 Task: Create ChildIssue0000000611 as Child Issue of Issue Issue0000000306 in Backlog  in Scrum Project Project0000000062 in Jira. Create ChildIssue0000000612 as Child Issue of Issue Issue0000000306 in Backlog  in Scrum Project Project0000000062 in Jira. Create ChildIssue0000000613 as Child Issue of Issue Issue0000000307 in Backlog  in Scrum Project Project0000000062 in Jira. Create ChildIssue0000000614 as Child Issue of Issue Issue0000000307 in Backlog  in Scrum Project Project0000000062 in Jira. Create ChildIssue0000000615 as Child Issue of Issue Issue0000000308 in Backlog  in Scrum Project Project0000000062 in Jira
Action: Mouse moved to (329, 94)
Screenshot: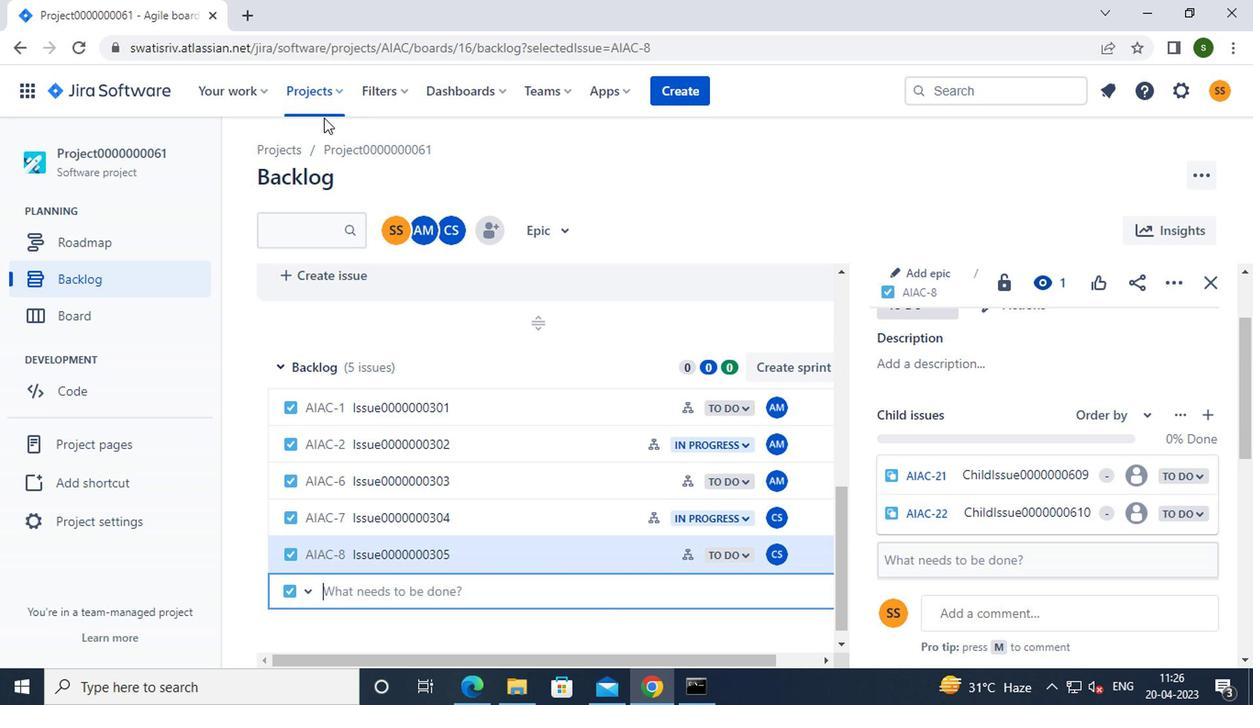 
Action: Mouse pressed left at (329, 94)
Screenshot: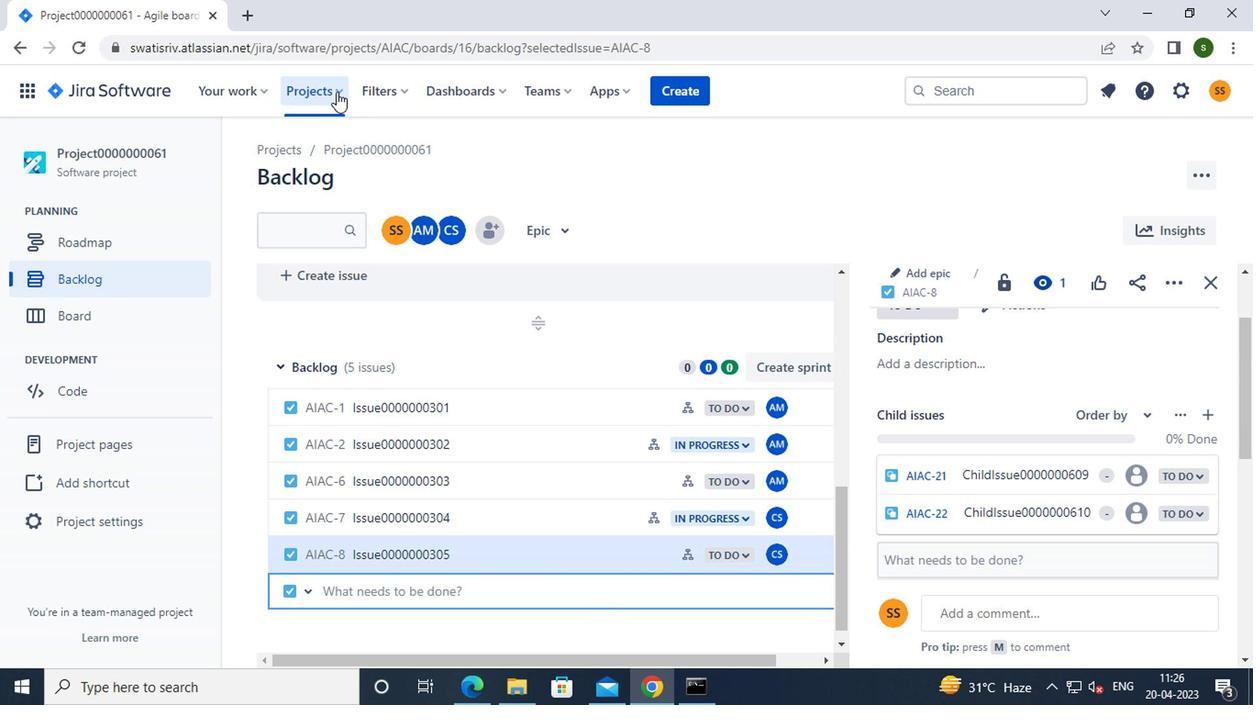 
Action: Mouse moved to (387, 206)
Screenshot: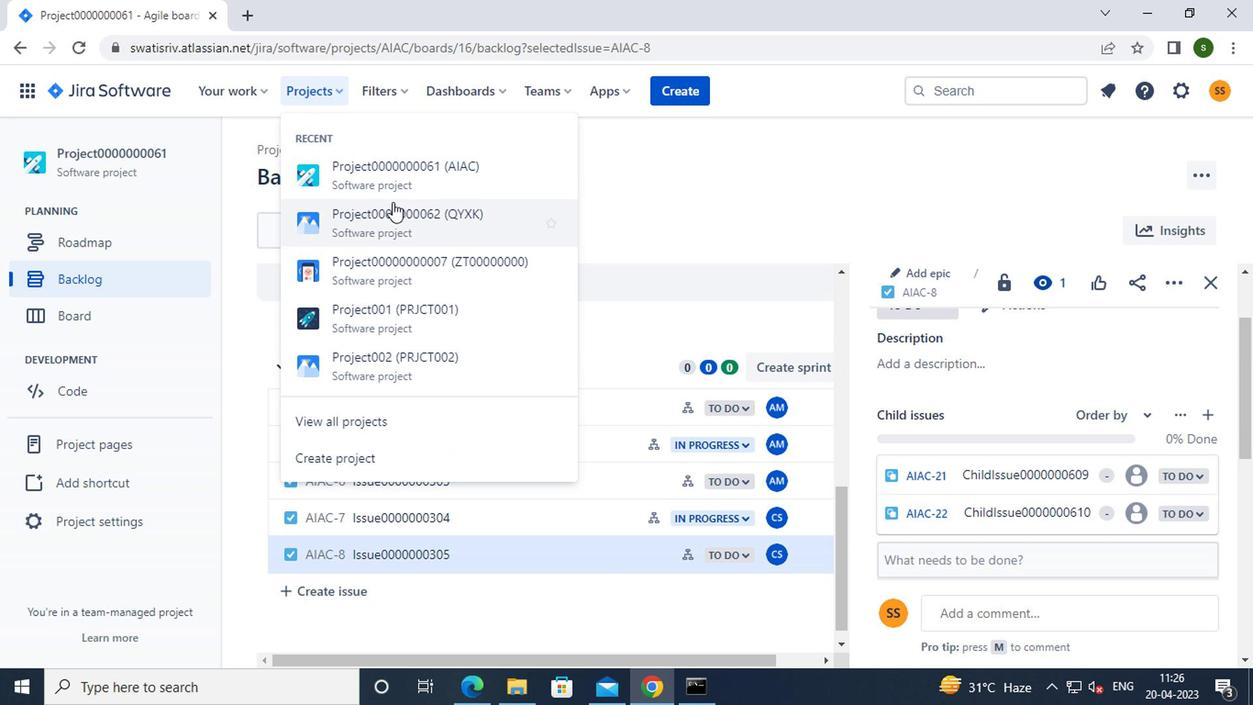 
Action: Mouse pressed left at (387, 206)
Screenshot: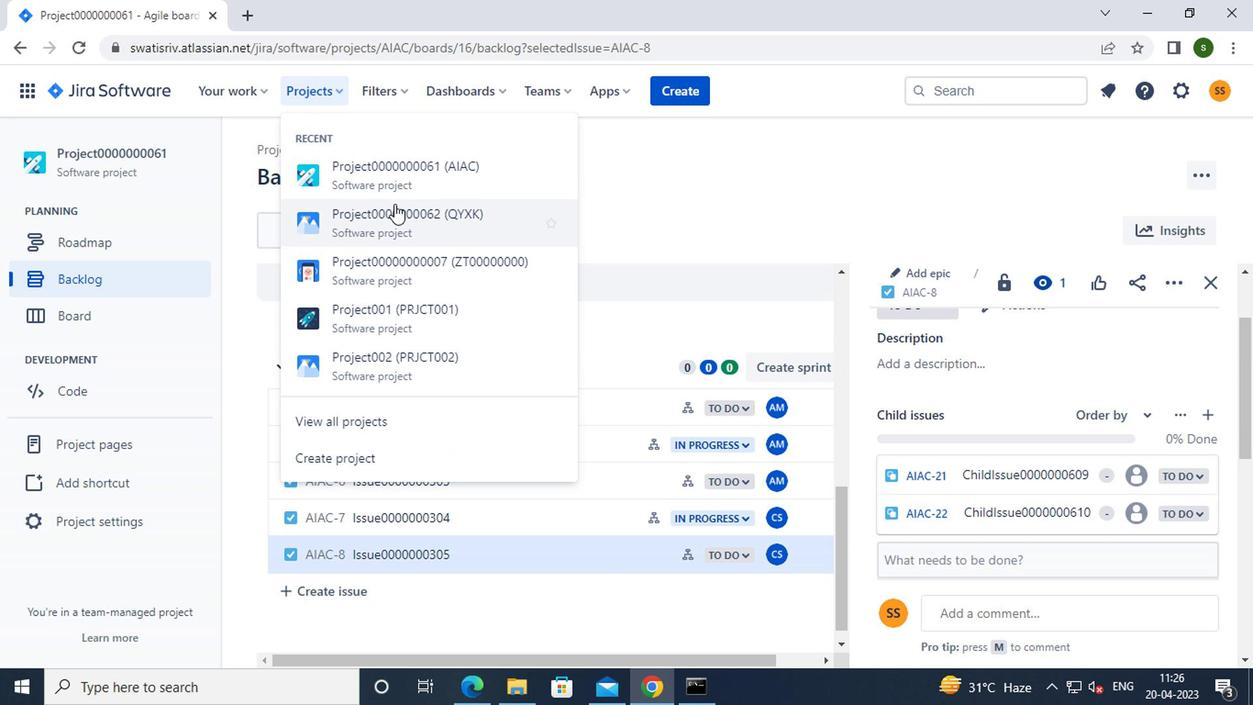 
Action: Mouse moved to (124, 290)
Screenshot: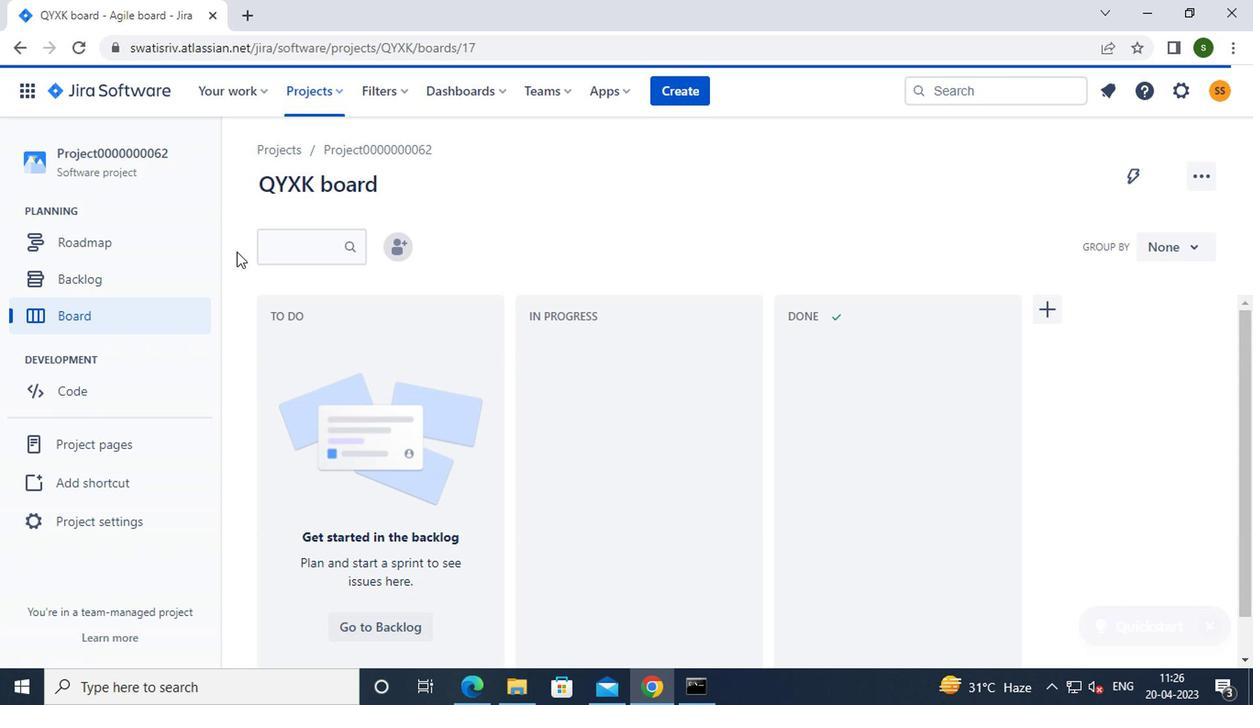 
Action: Mouse pressed left at (124, 290)
Screenshot: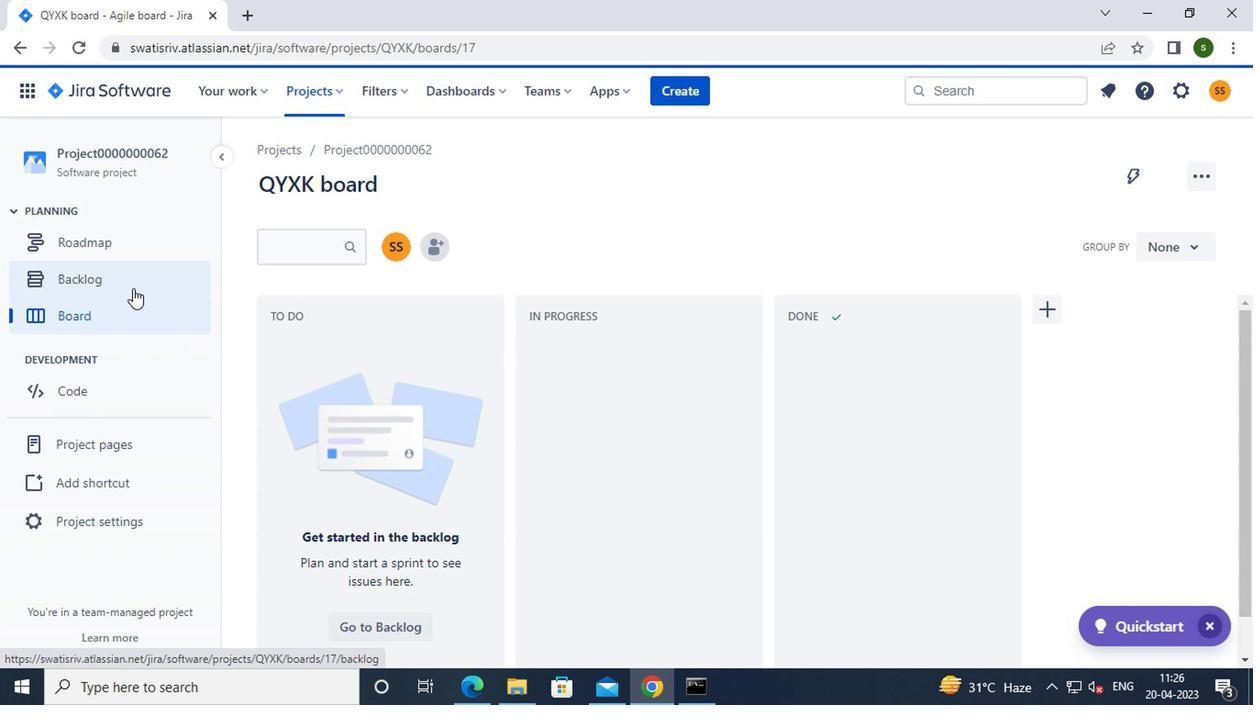 
Action: Mouse moved to (726, 460)
Screenshot: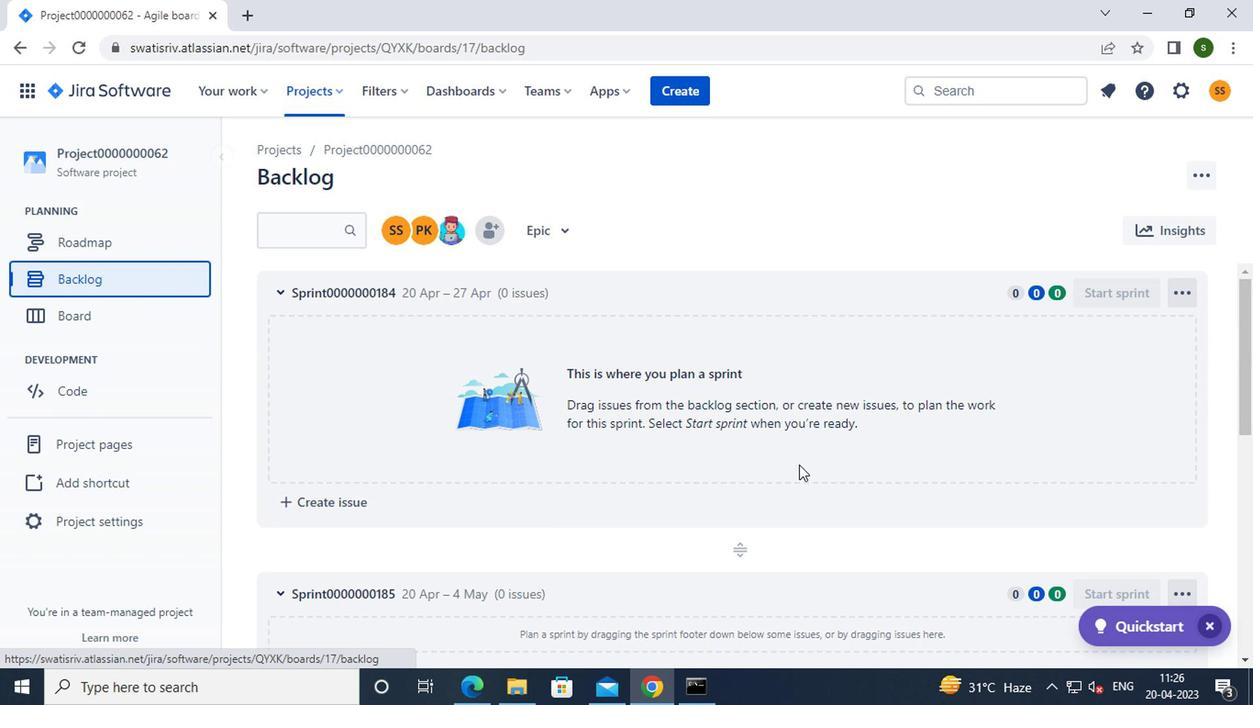 
Action: Mouse scrolled (726, 459) with delta (0, -1)
Screenshot: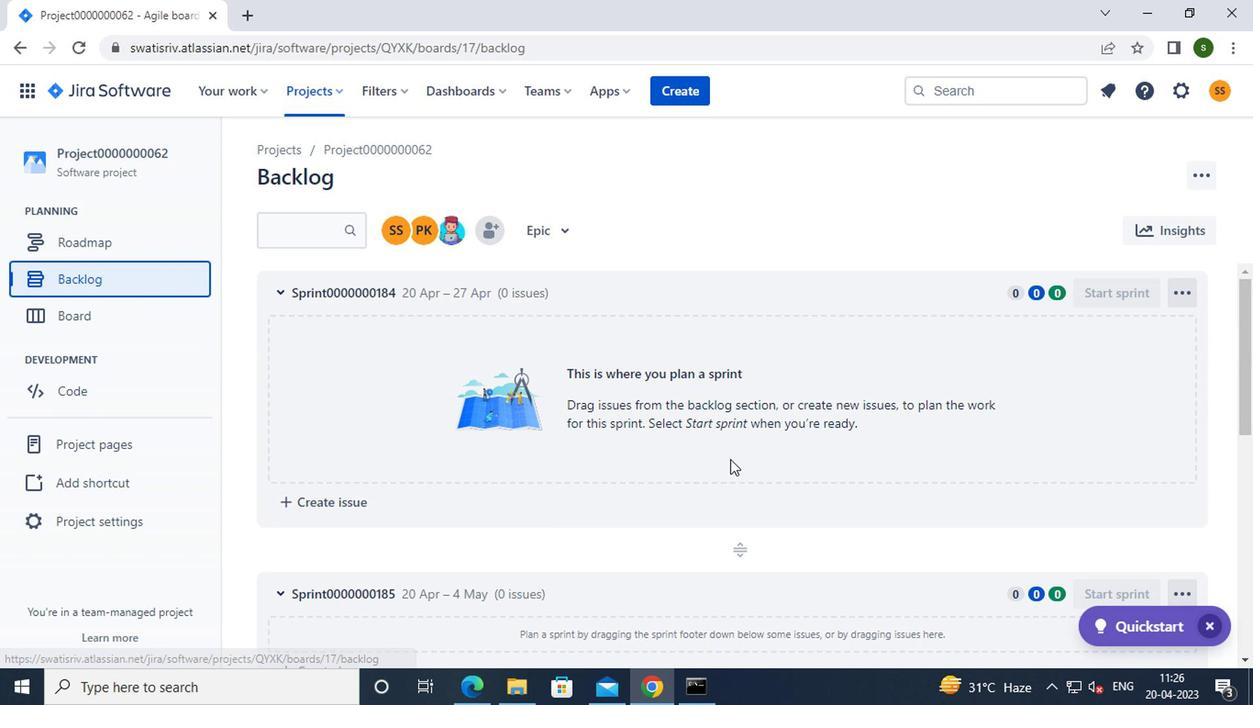 
Action: Mouse scrolled (726, 459) with delta (0, -1)
Screenshot: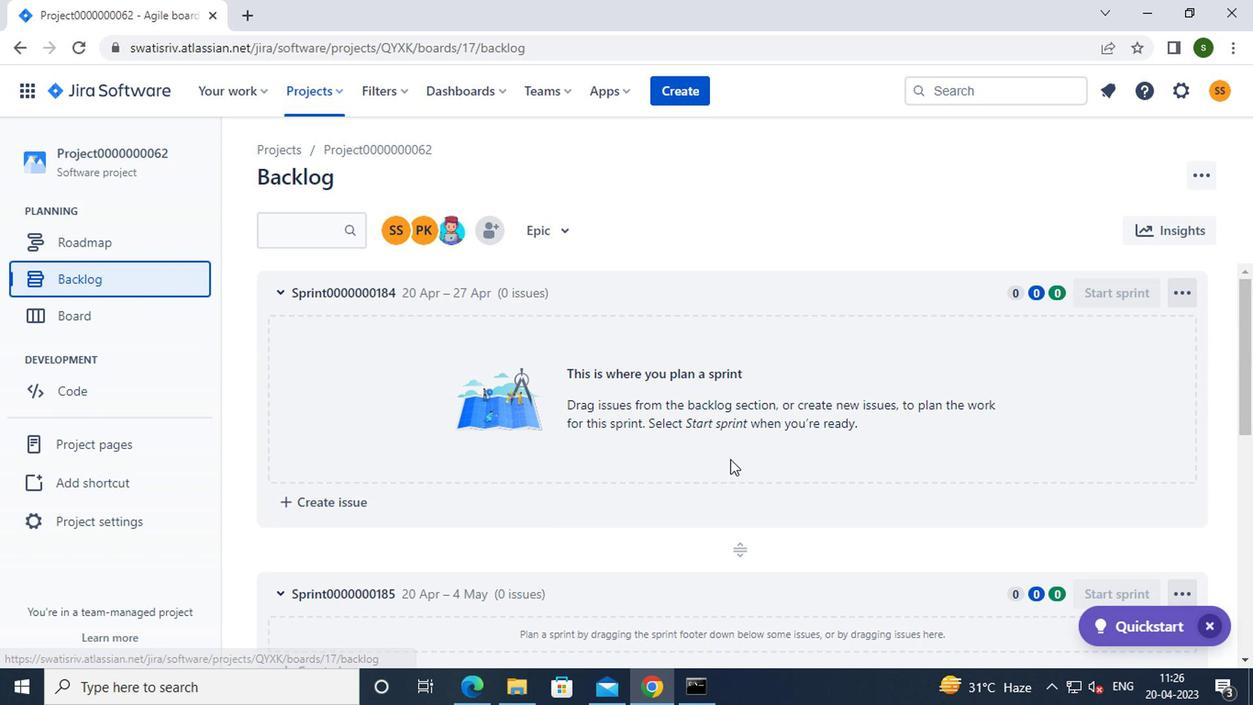 
Action: Mouse scrolled (726, 459) with delta (0, -1)
Screenshot: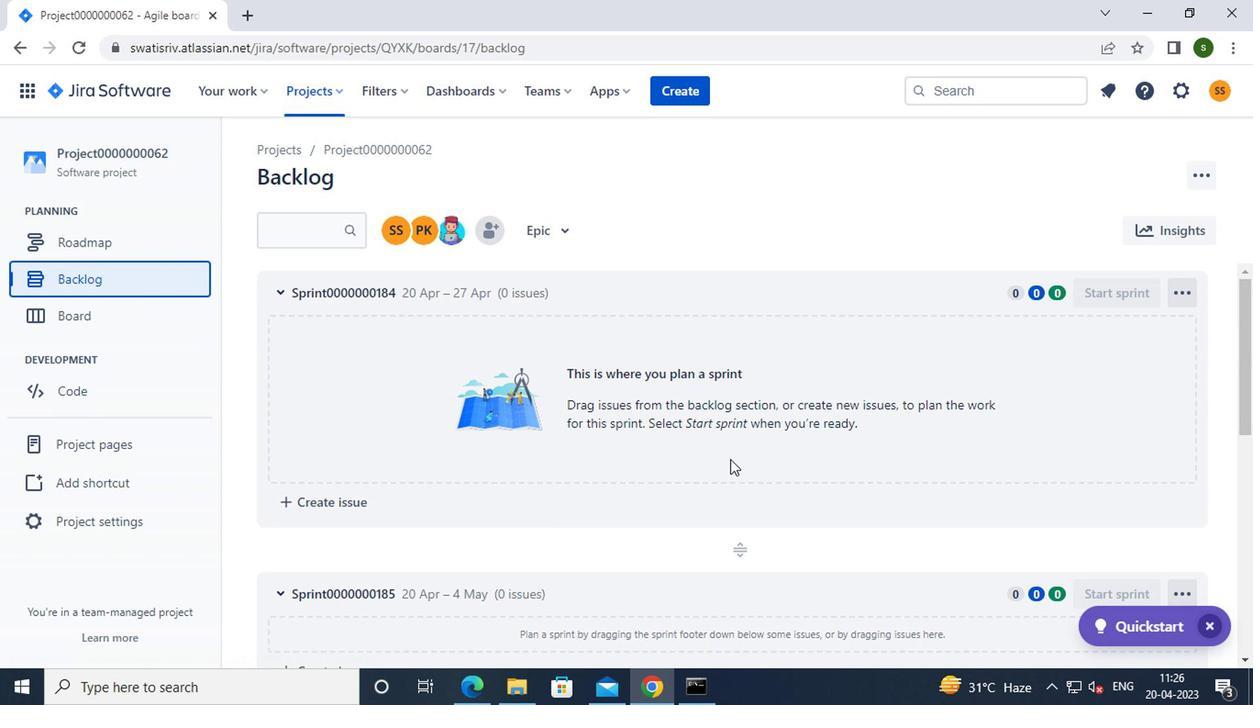 
Action: Mouse scrolled (726, 459) with delta (0, -1)
Screenshot: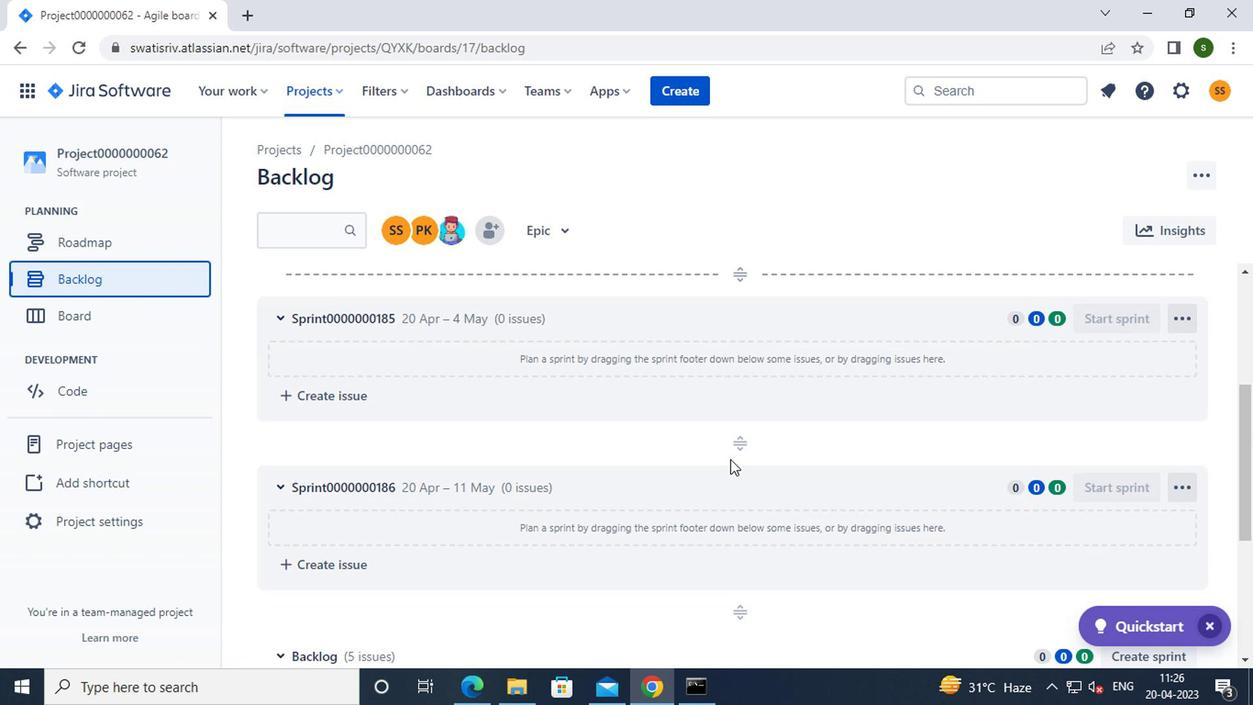 
Action: Mouse scrolled (726, 459) with delta (0, -1)
Screenshot: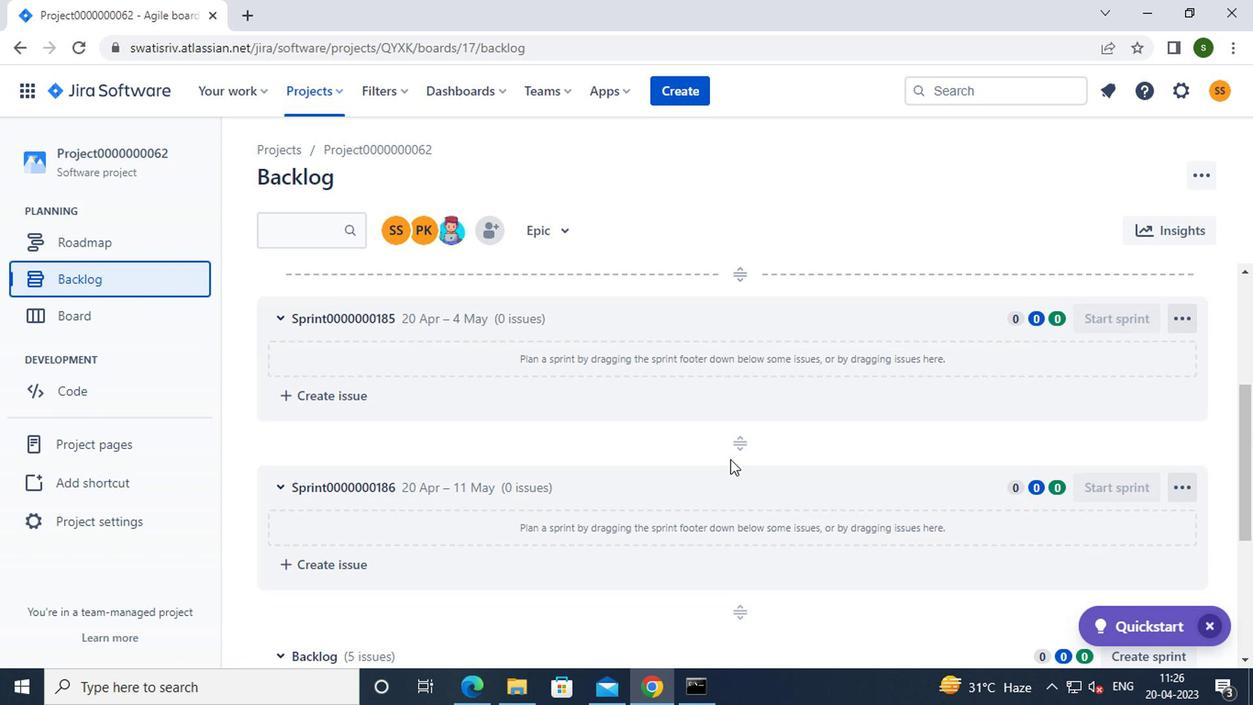 
Action: Mouse scrolled (726, 459) with delta (0, -1)
Screenshot: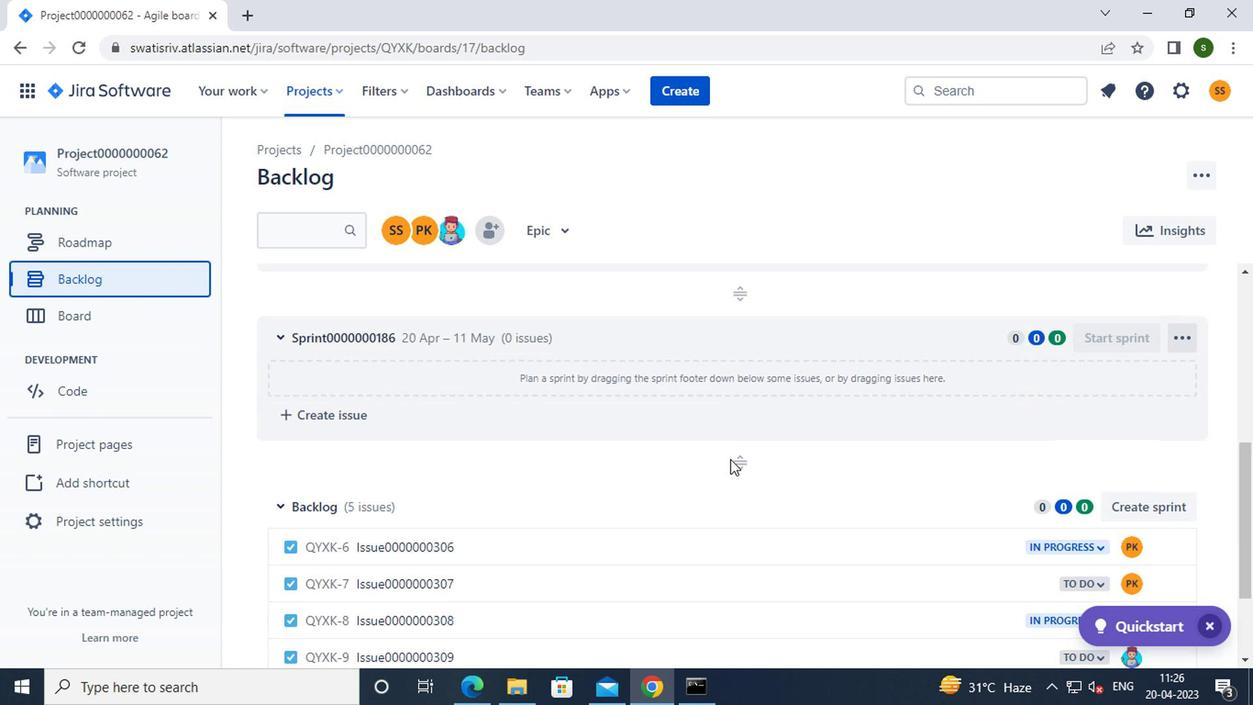 
Action: Mouse moved to (560, 416)
Screenshot: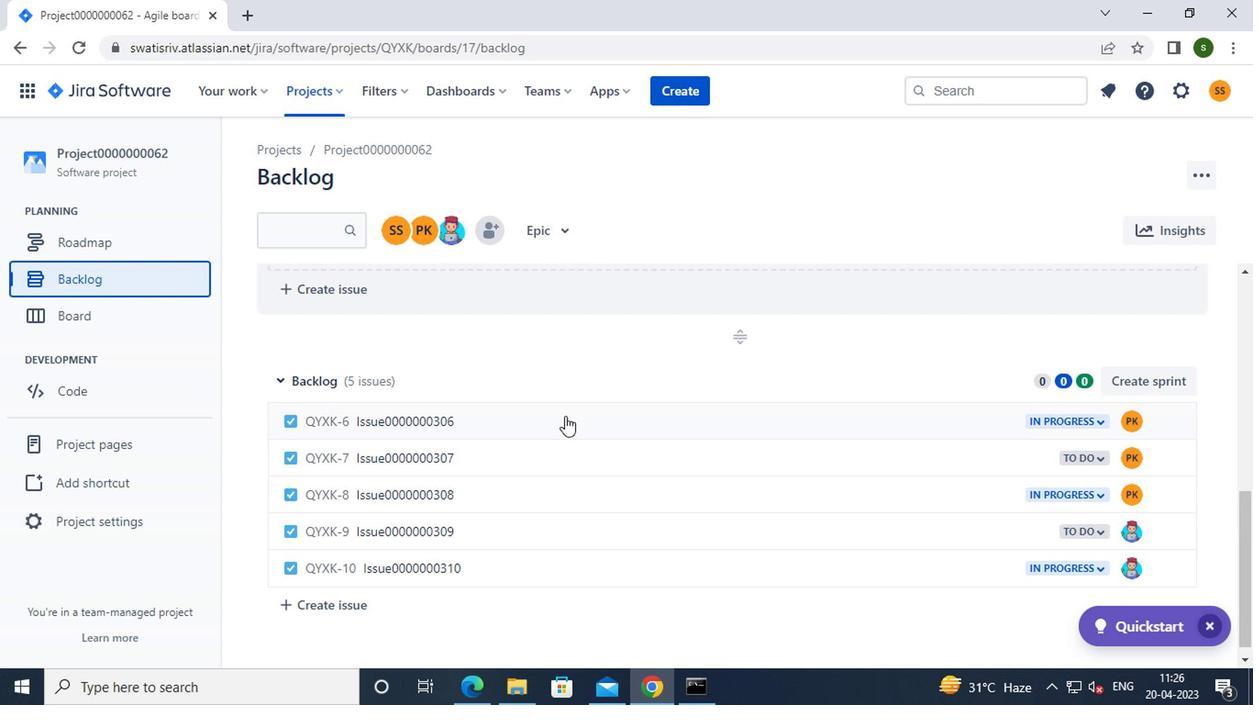 
Action: Mouse pressed left at (560, 416)
Screenshot: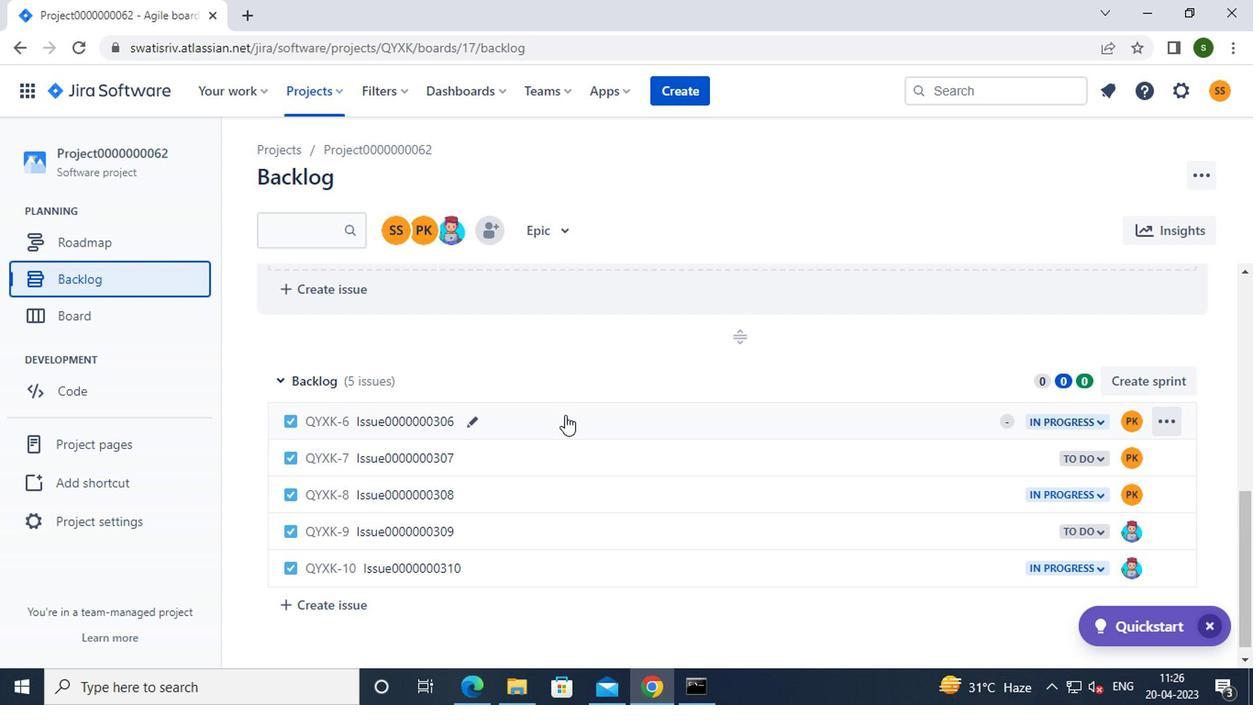 
Action: Mouse moved to (915, 360)
Screenshot: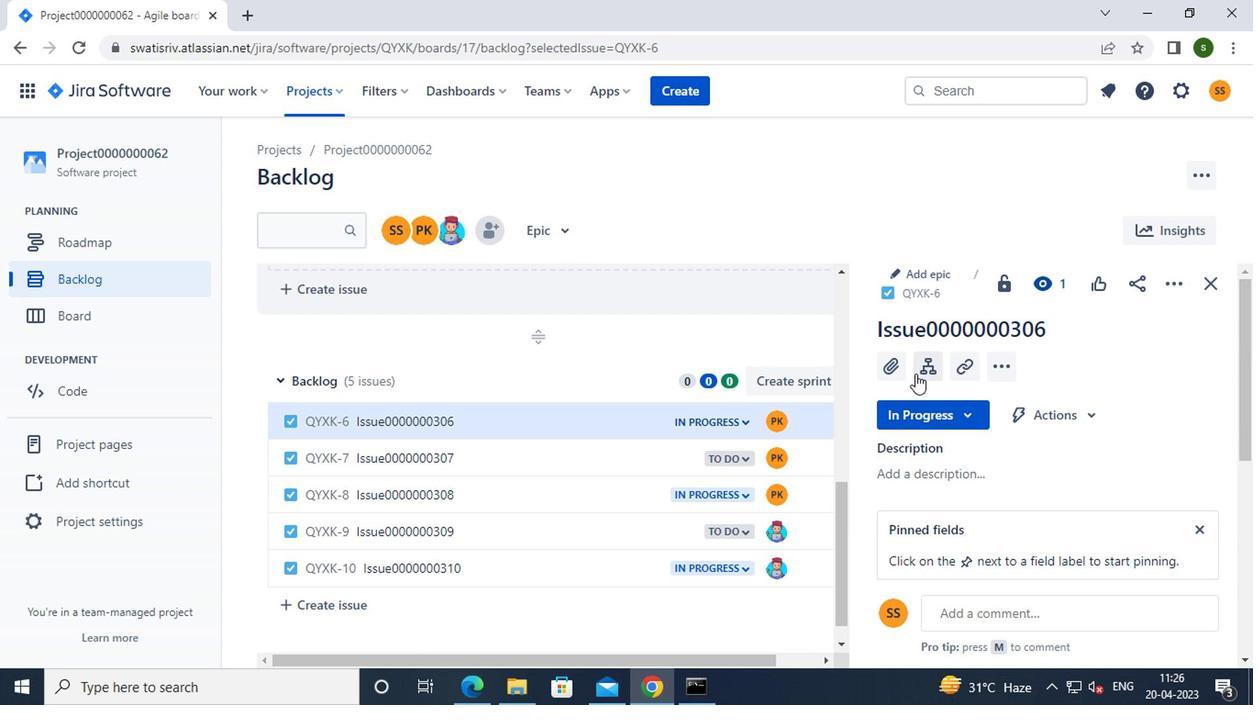
Action: Mouse pressed left at (915, 360)
Screenshot: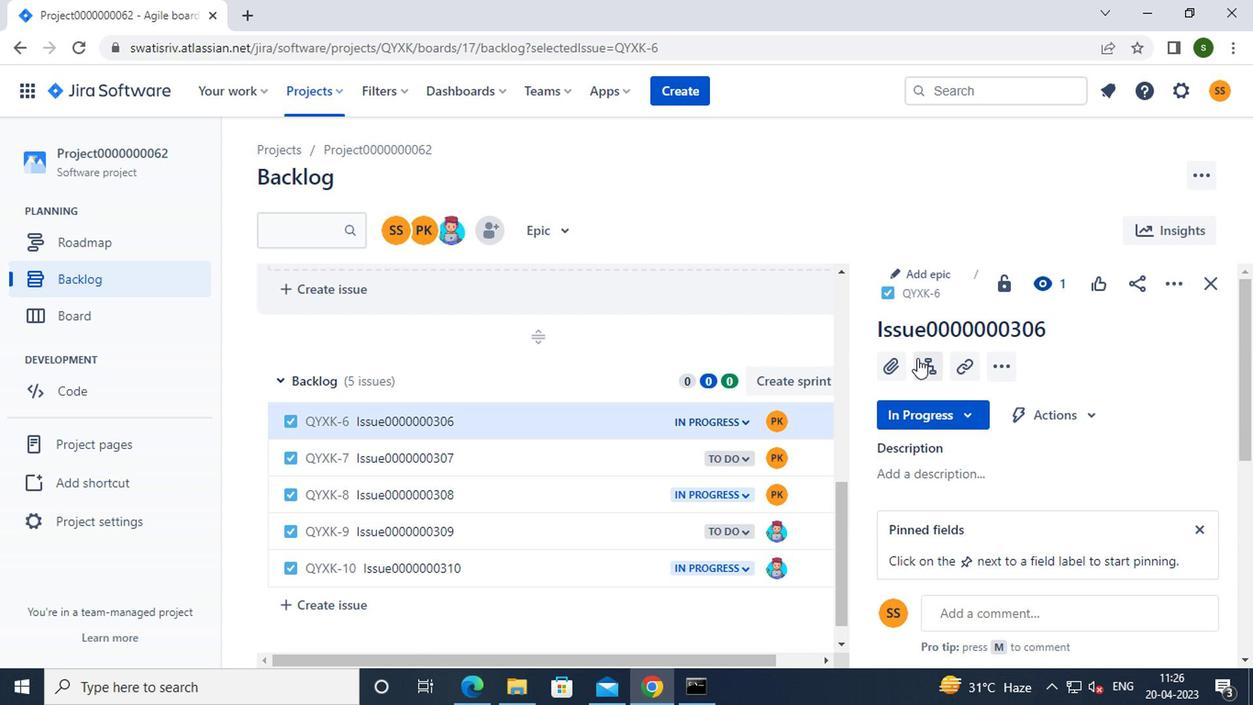 
Action: Mouse moved to (927, 440)
Screenshot: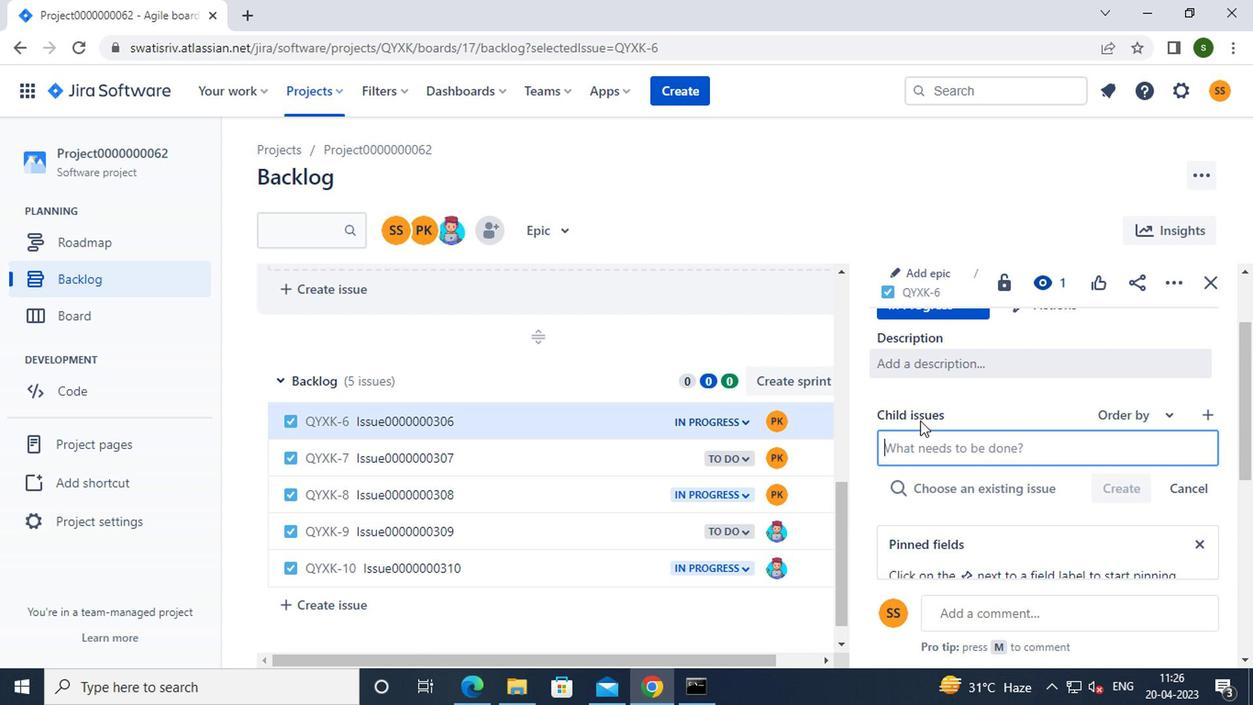 
Action: Mouse pressed left at (927, 440)
Screenshot: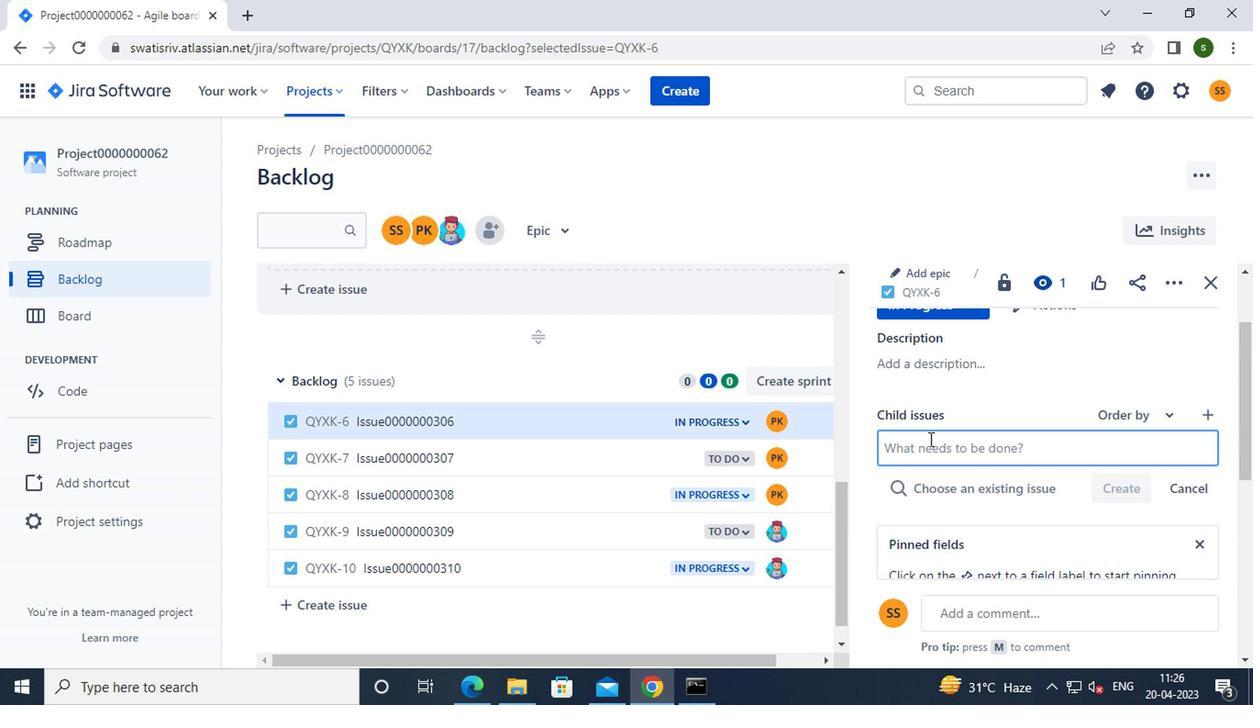 
Action: Key pressed <Key.caps_lock><Key.caps_lock>c<Key.caps_lock>hild<Key.caps_lock>i<Key.caps_lock>ssue0000000611
Screenshot: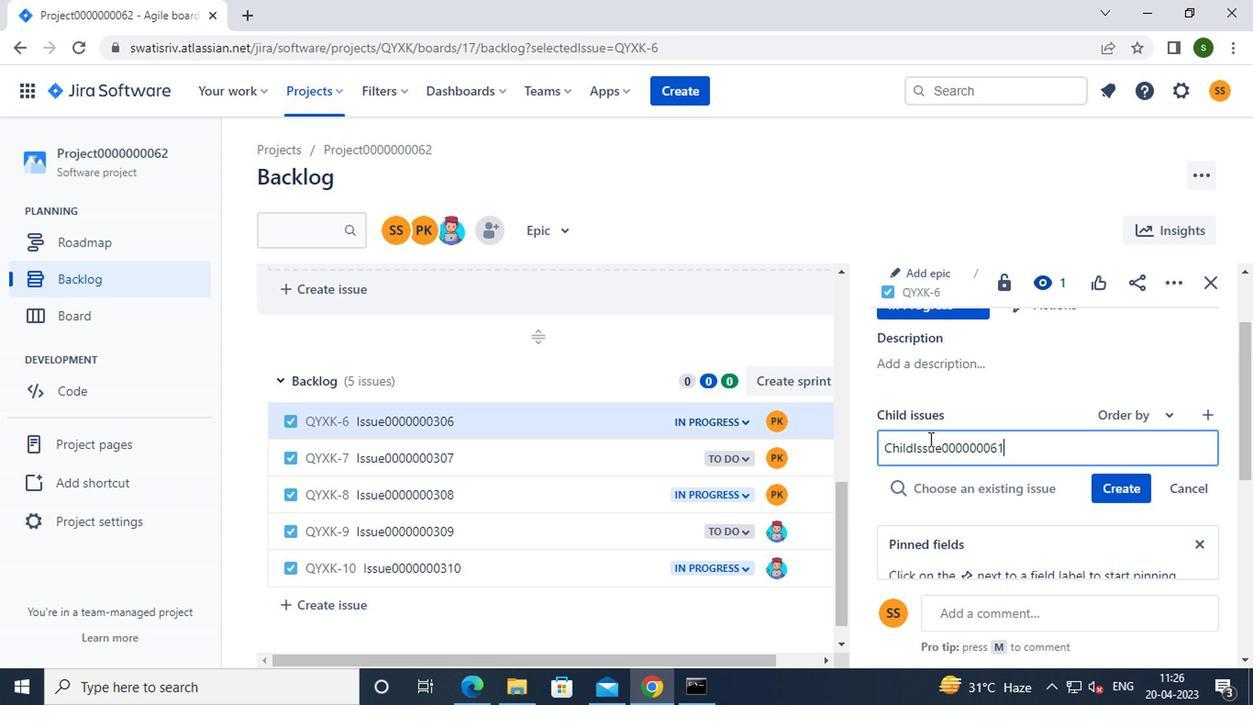 
Action: Mouse moved to (1123, 484)
Screenshot: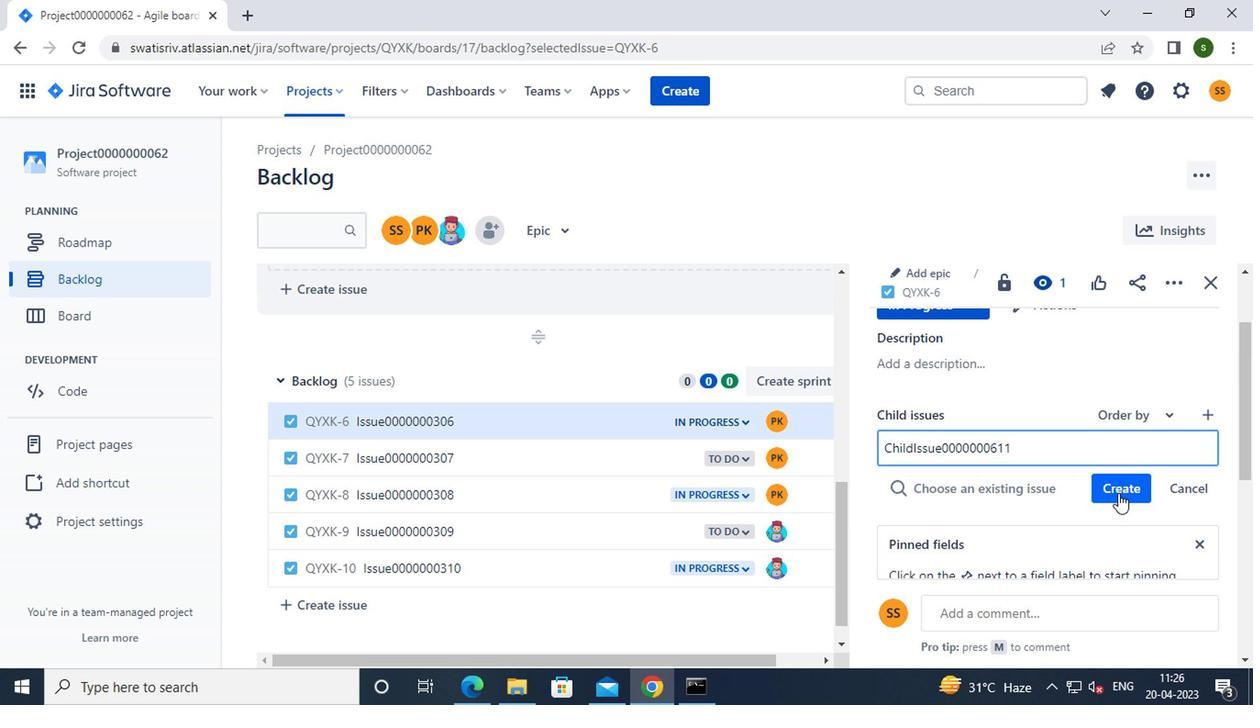 
Action: Mouse pressed left at (1123, 484)
Screenshot: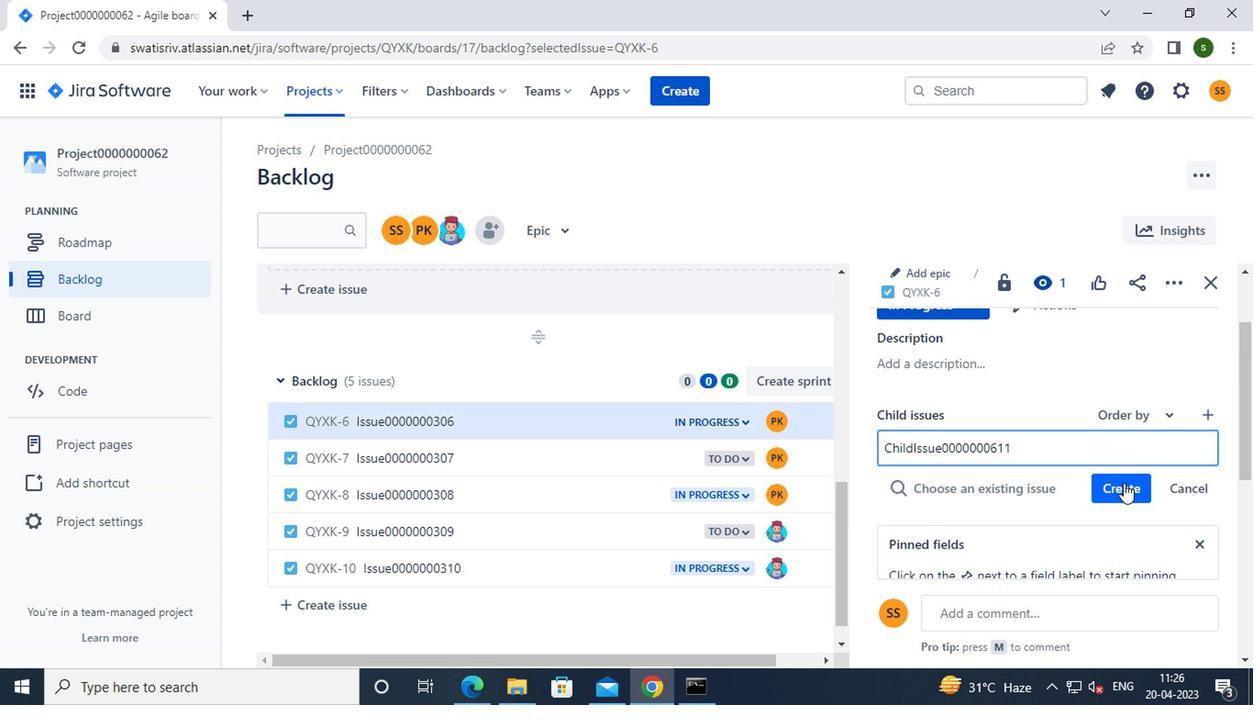 
Action: Mouse moved to (1045, 506)
Screenshot: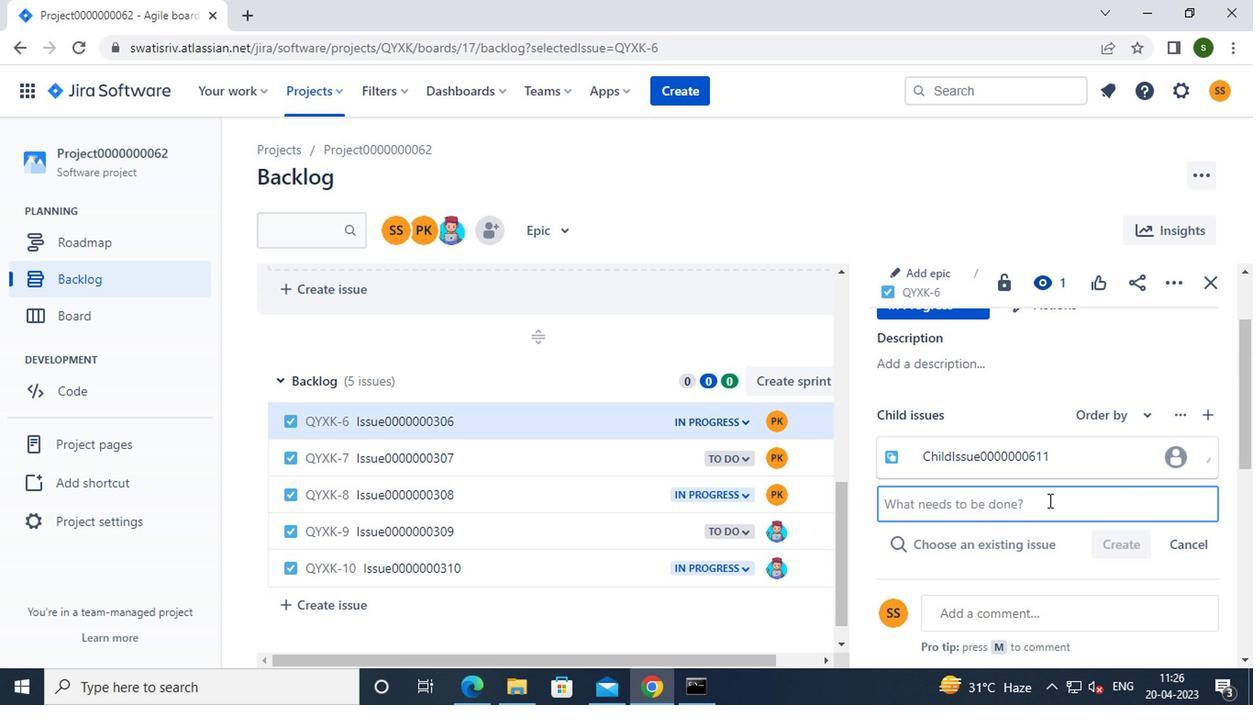 
Action: Mouse pressed left at (1045, 506)
Screenshot: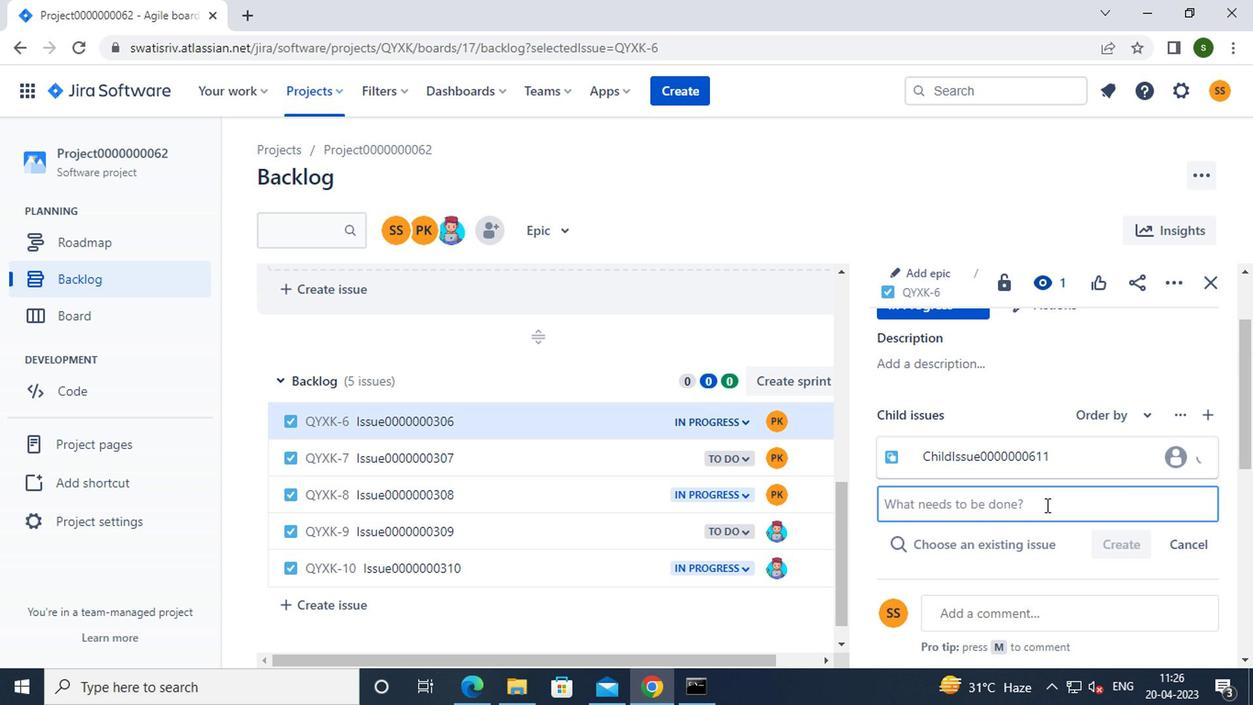 
Action: Key pressed <Key.caps_lock>c<Key.caps_lock>hild<Key.caps_lock>i<Key.caps_lock>ssue00000-0<Key.backspace><Key.backspace>00612
Screenshot: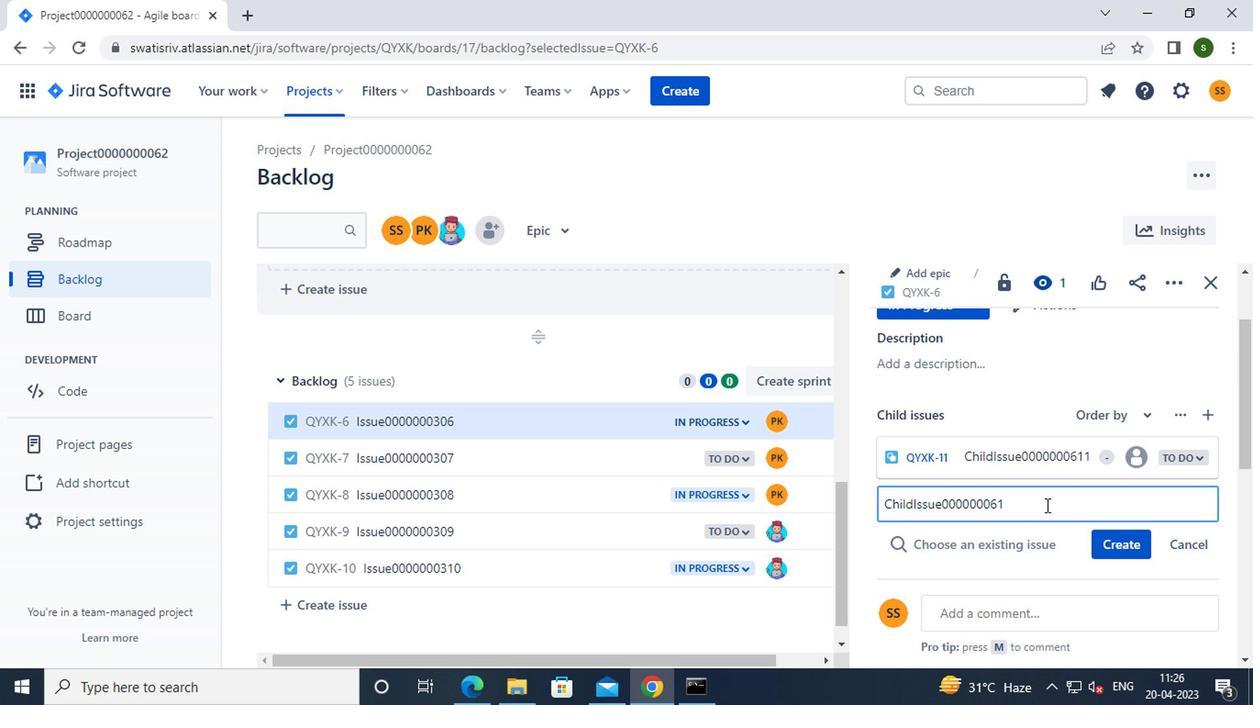 
Action: Mouse moved to (1128, 537)
Screenshot: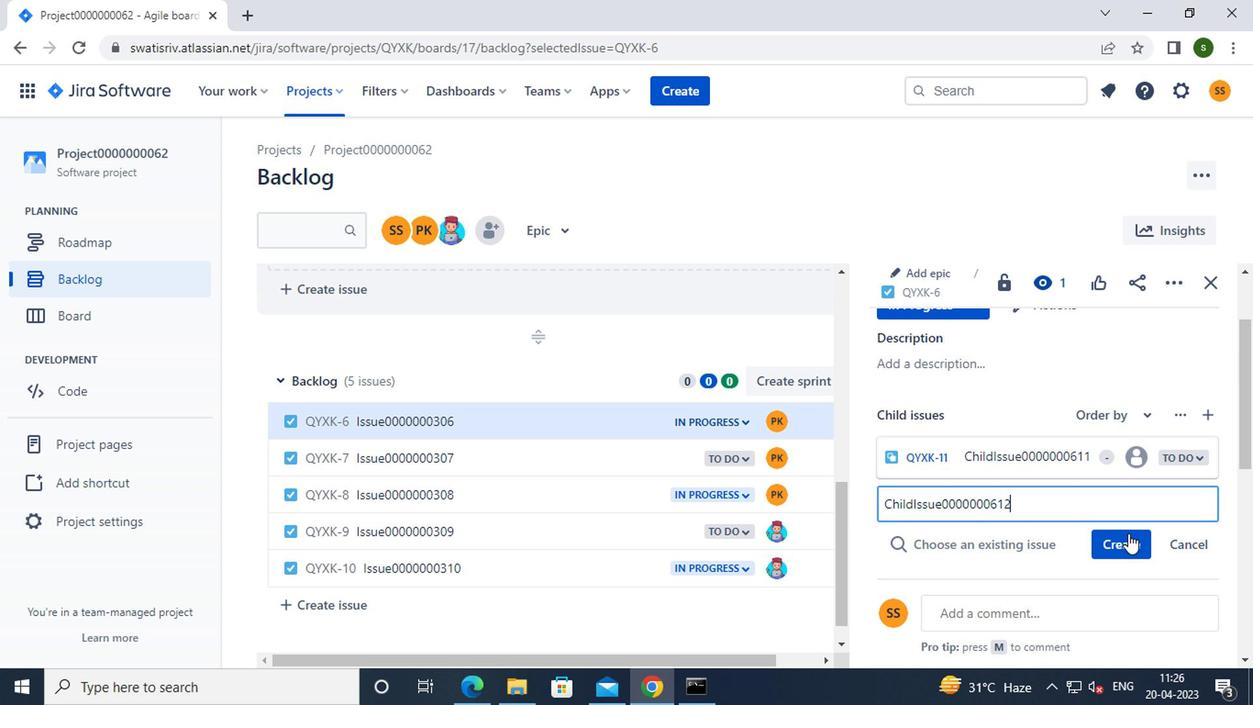 
Action: Mouse pressed left at (1128, 537)
Screenshot: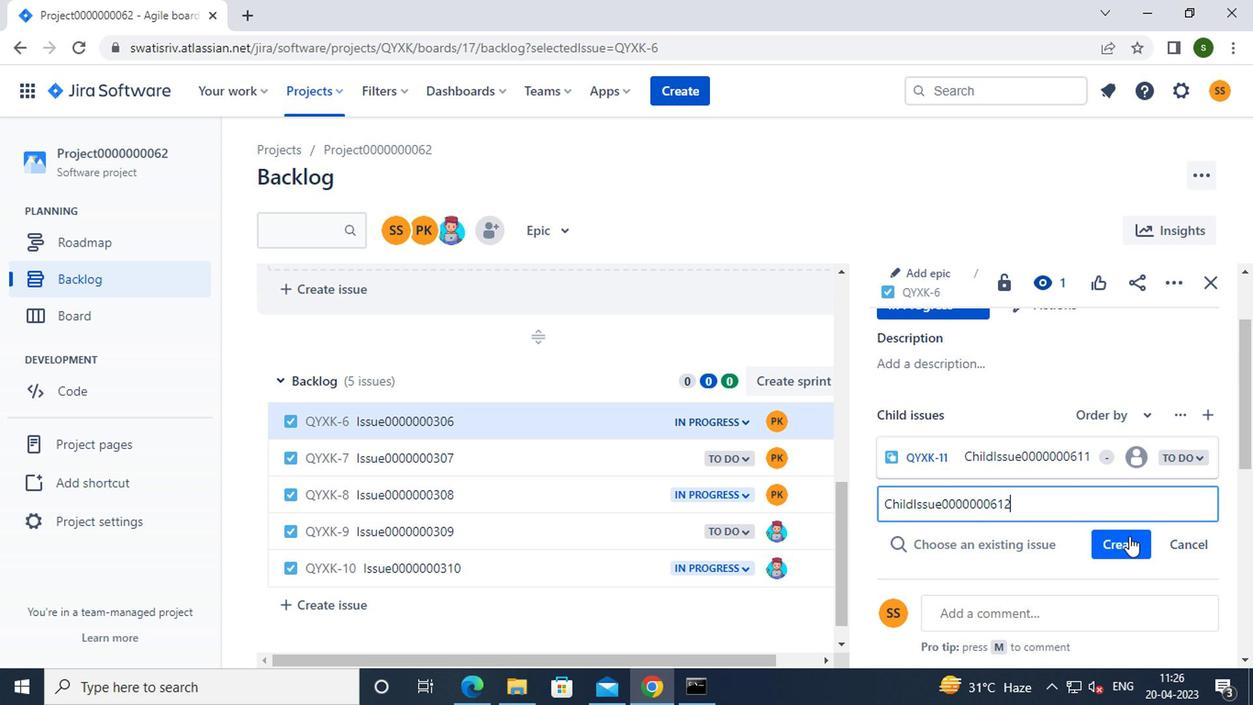 
Action: Mouse moved to (542, 457)
Screenshot: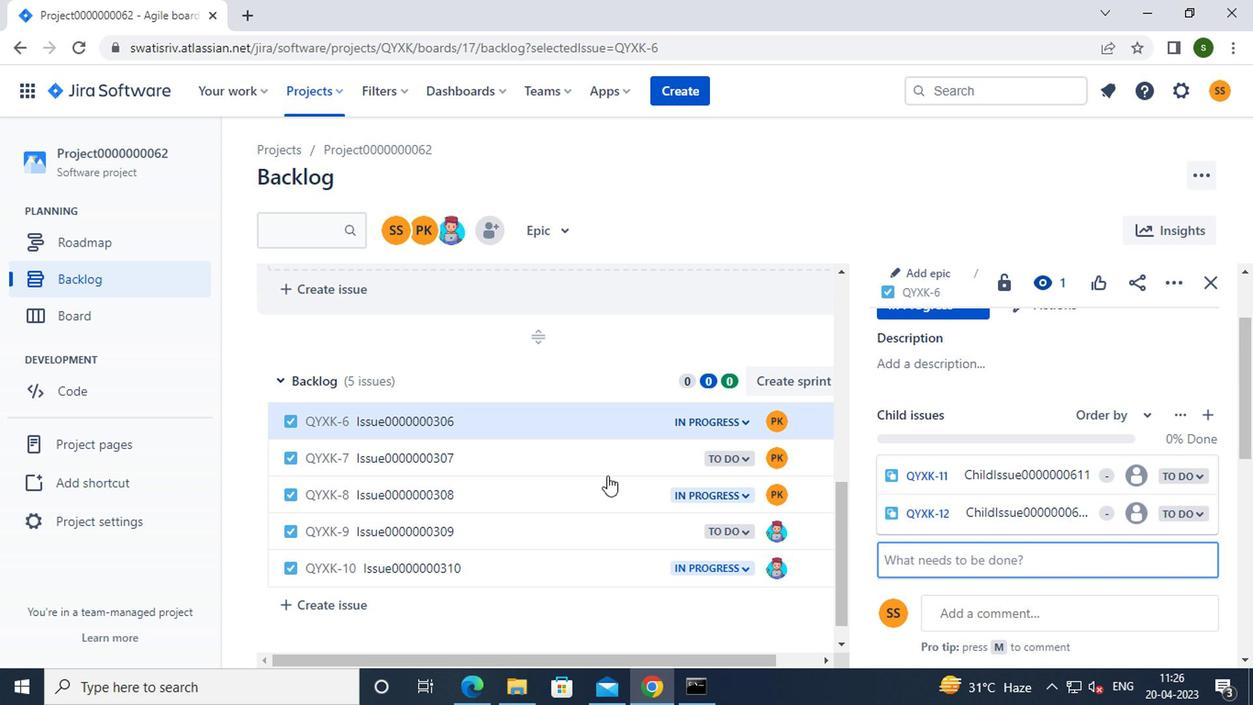 
Action: Mouse pressed left at (542, 457)
Screenshot: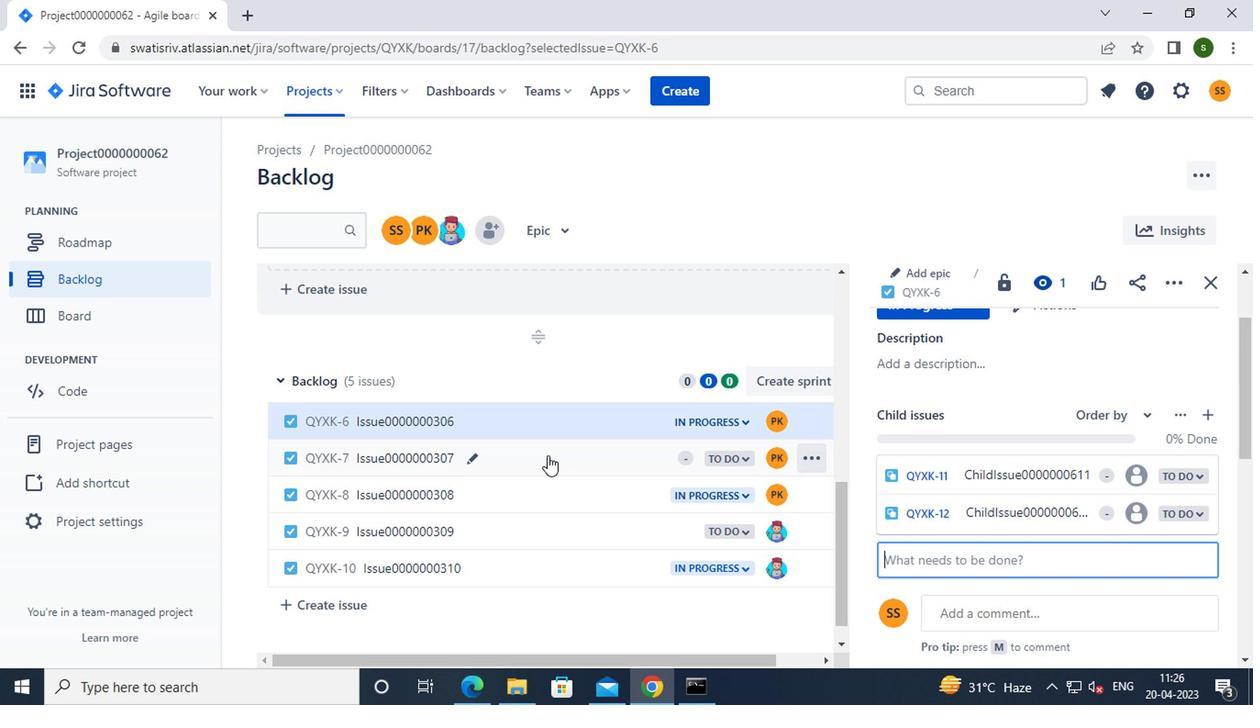 
Action: Mouse moved to (929, 368)
Screenshot: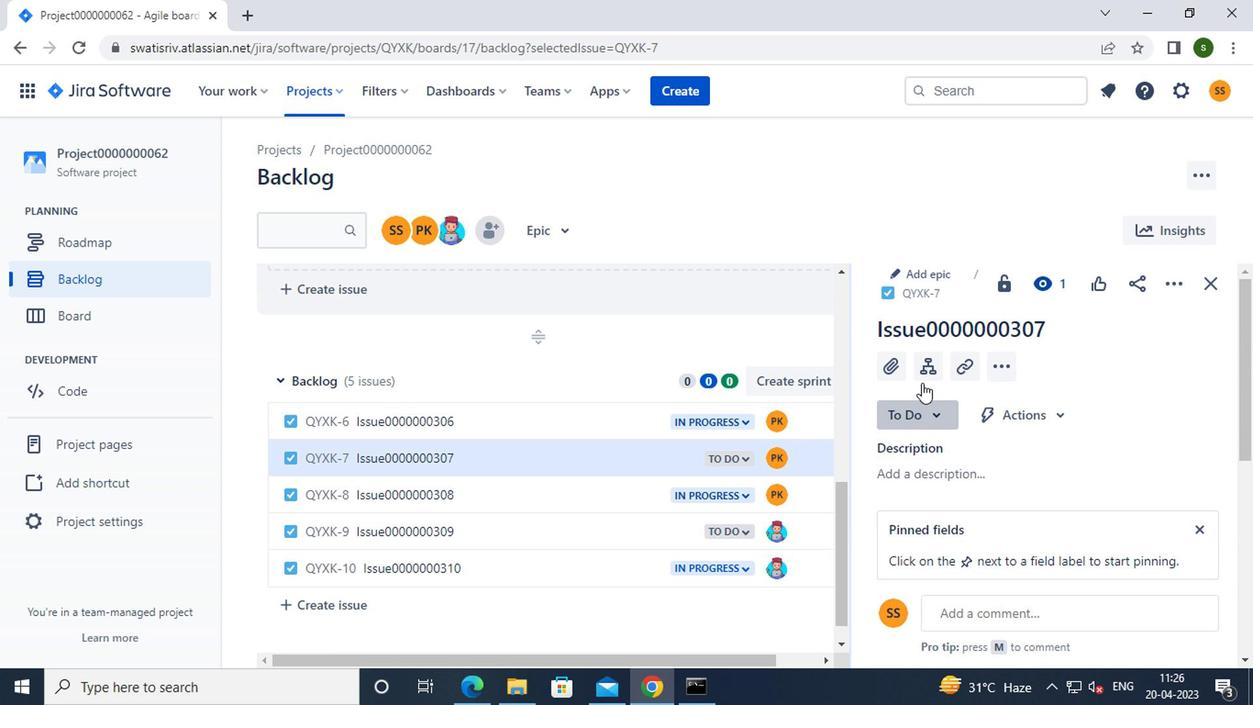 
Action: Mouse pressed left at (929, 368)
Screenshot: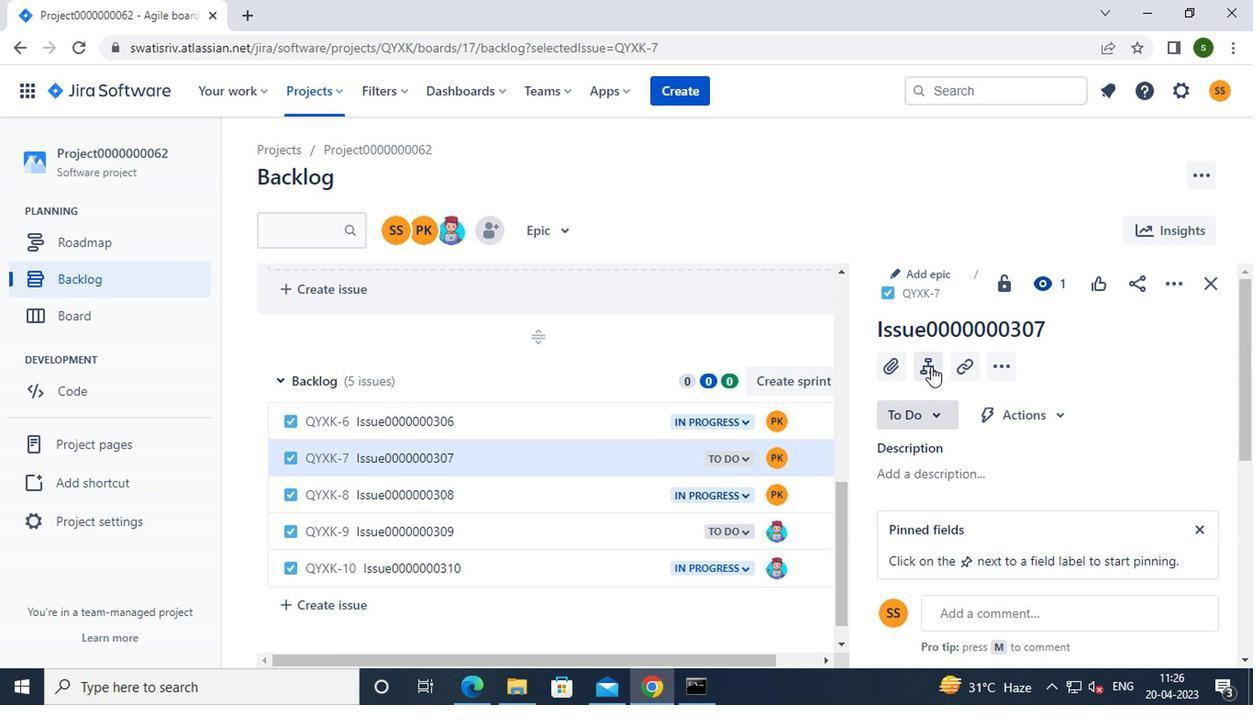 
Action: Mouse moved to (962, 453)
Screenshot: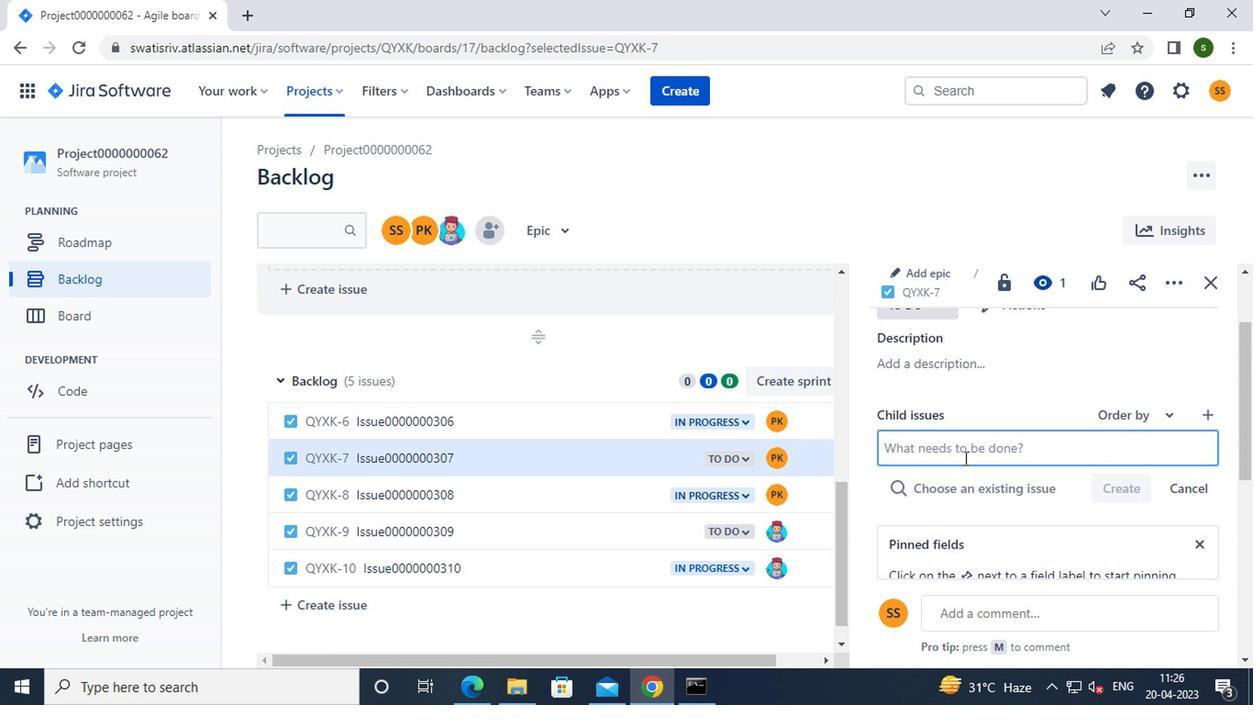 
Action: Mouse pressed left at (962, 453)
Screenshot: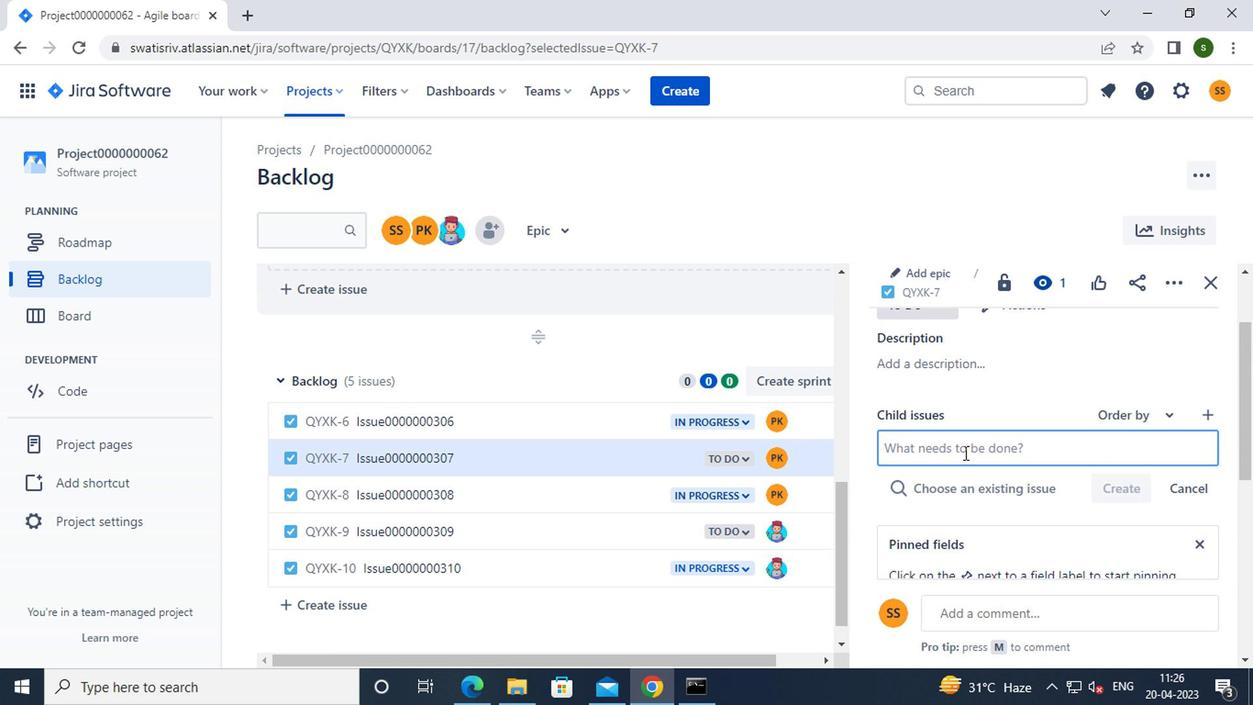 
Action: Key pressed <Key.caps_lock>c<Key.caps_lock>hild<Key.caps_lock>i<Key.caps_lock>ssue0000000613
Screenshot: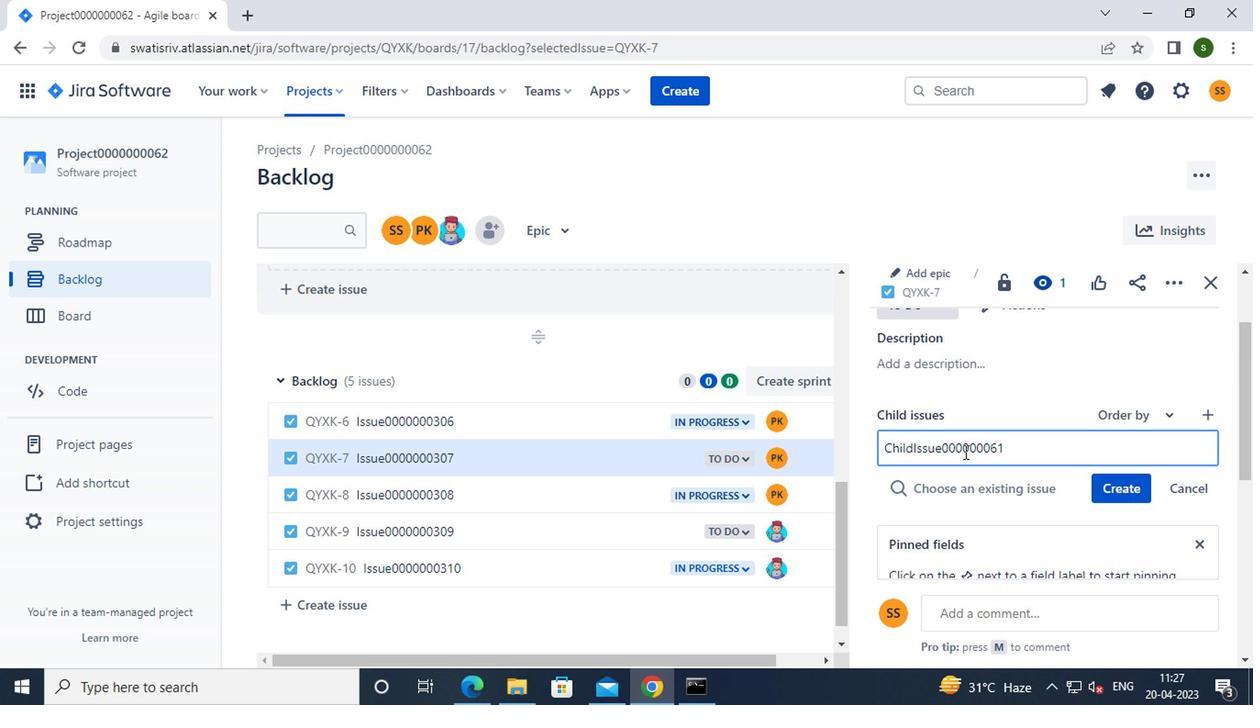 
Action: Mouse moved to (1110, 492)
Screenshot: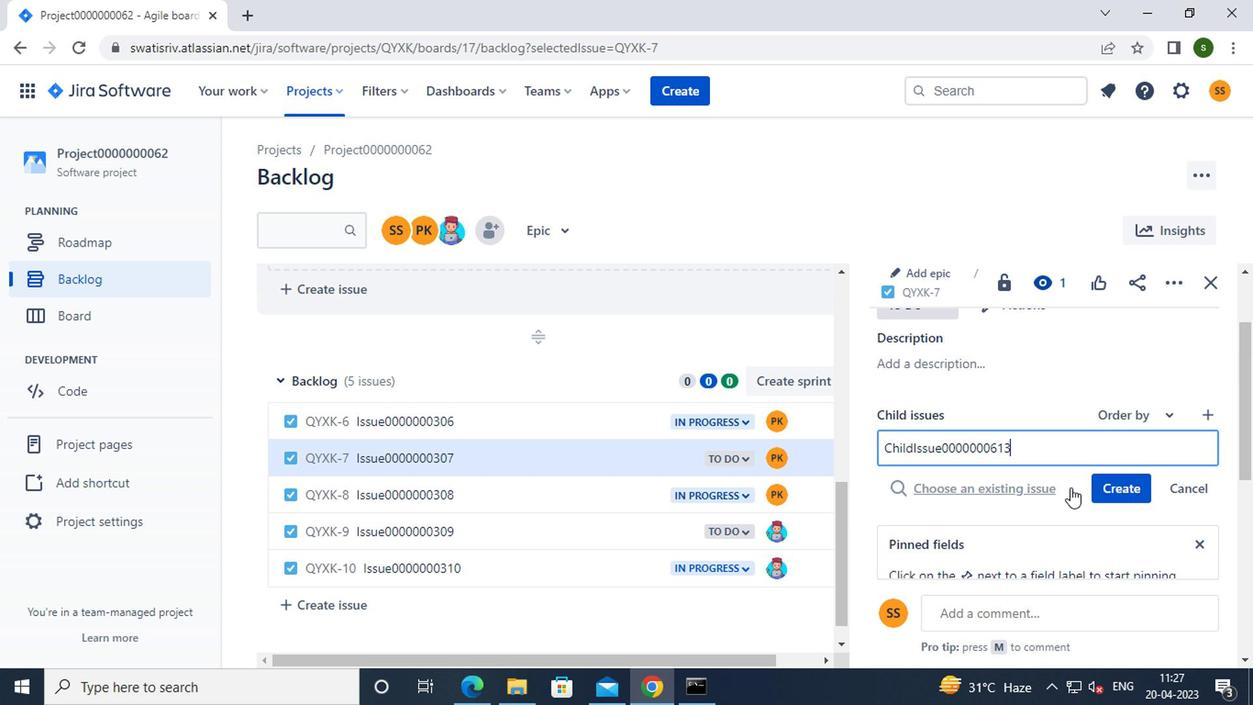 
Action: Mouse pressed left at (1110, 492)
Screenshot: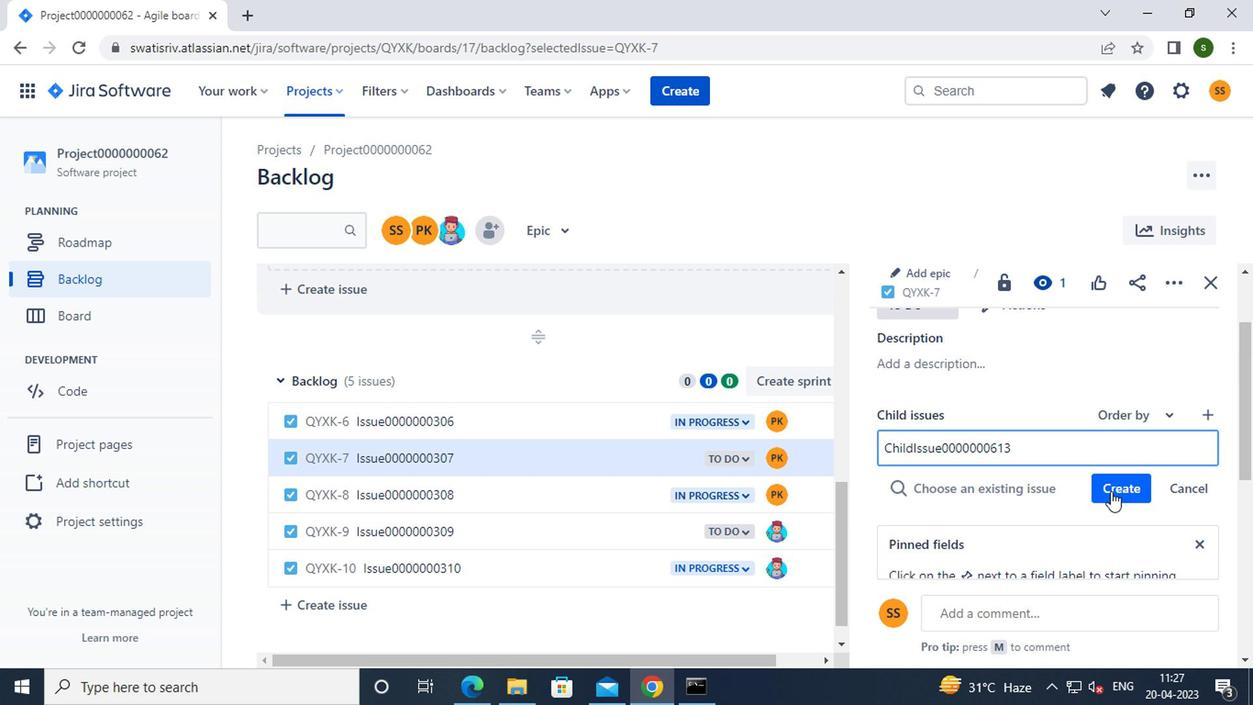 
Action: Mouse moved to (1023, 500)
Screenshot: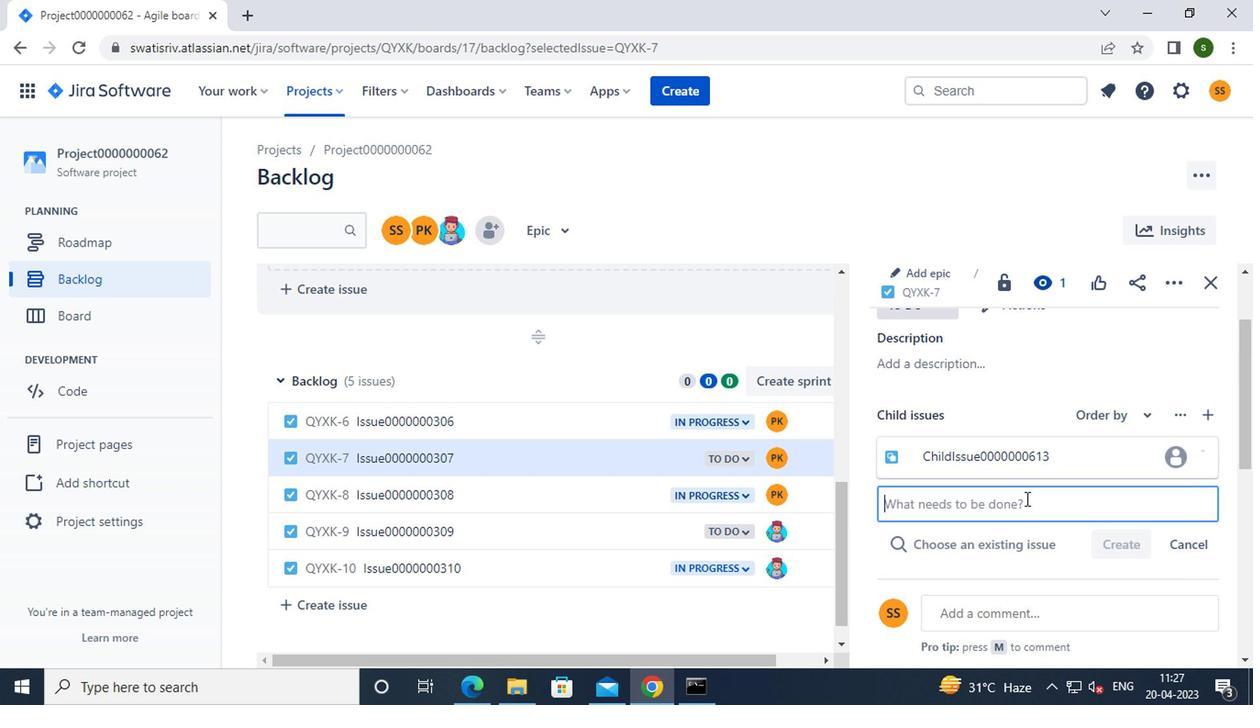 
Action: Key pressed <Key.caps_lock>c<Key.caps_lock>hild<Key.caps_lock>i<Key.caps_lock>ssue0000000614
Screenshot: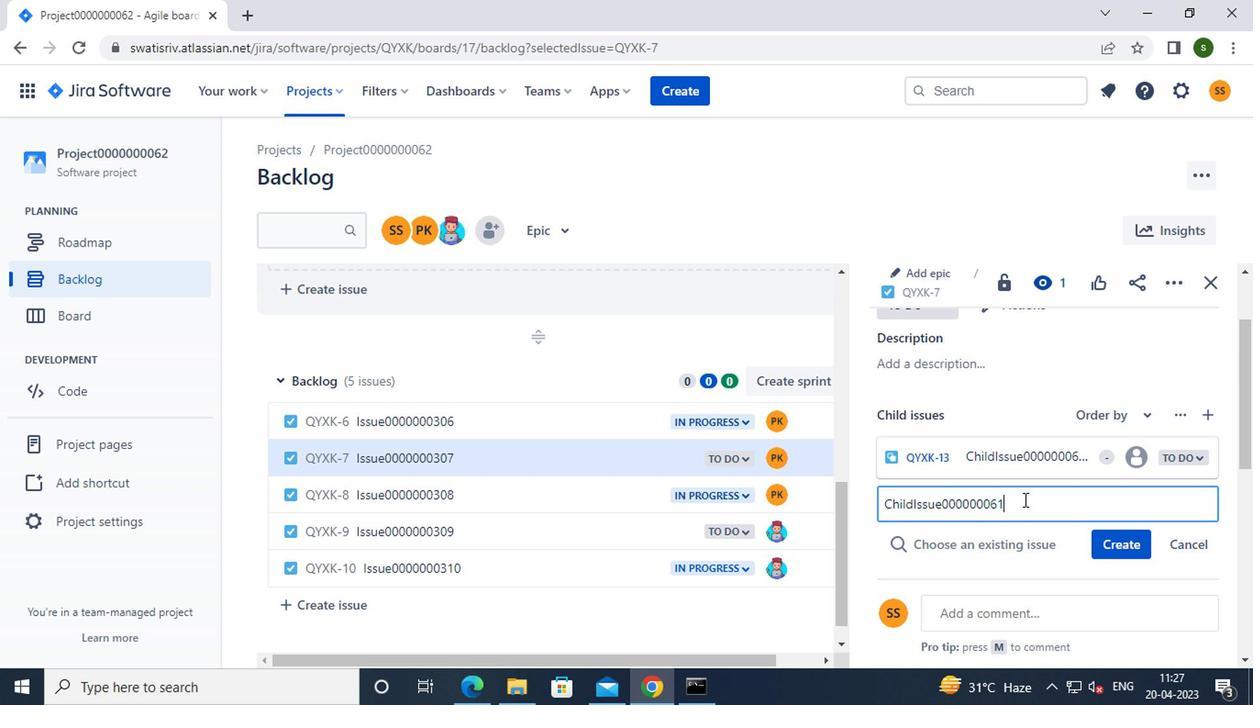 
Action: Mouse moved to (1127, 548)
Screenshot: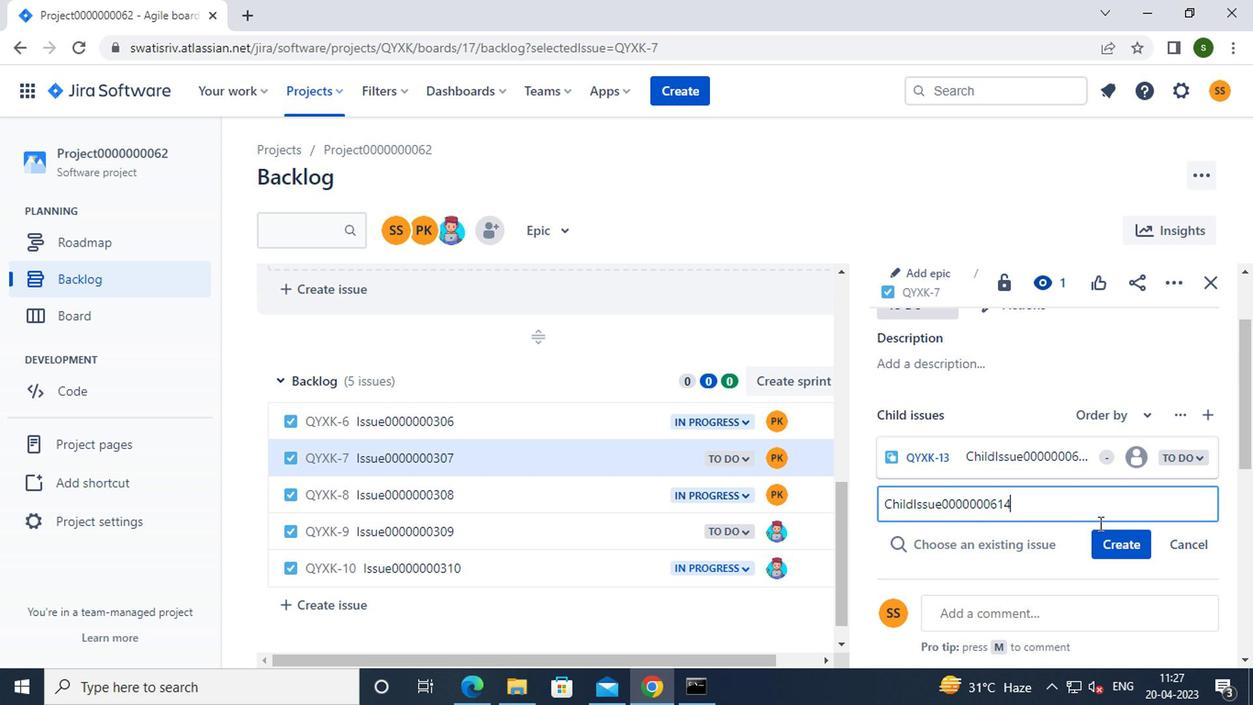 
Action: Mouse pressed left at (1127, 548)
Screenshot: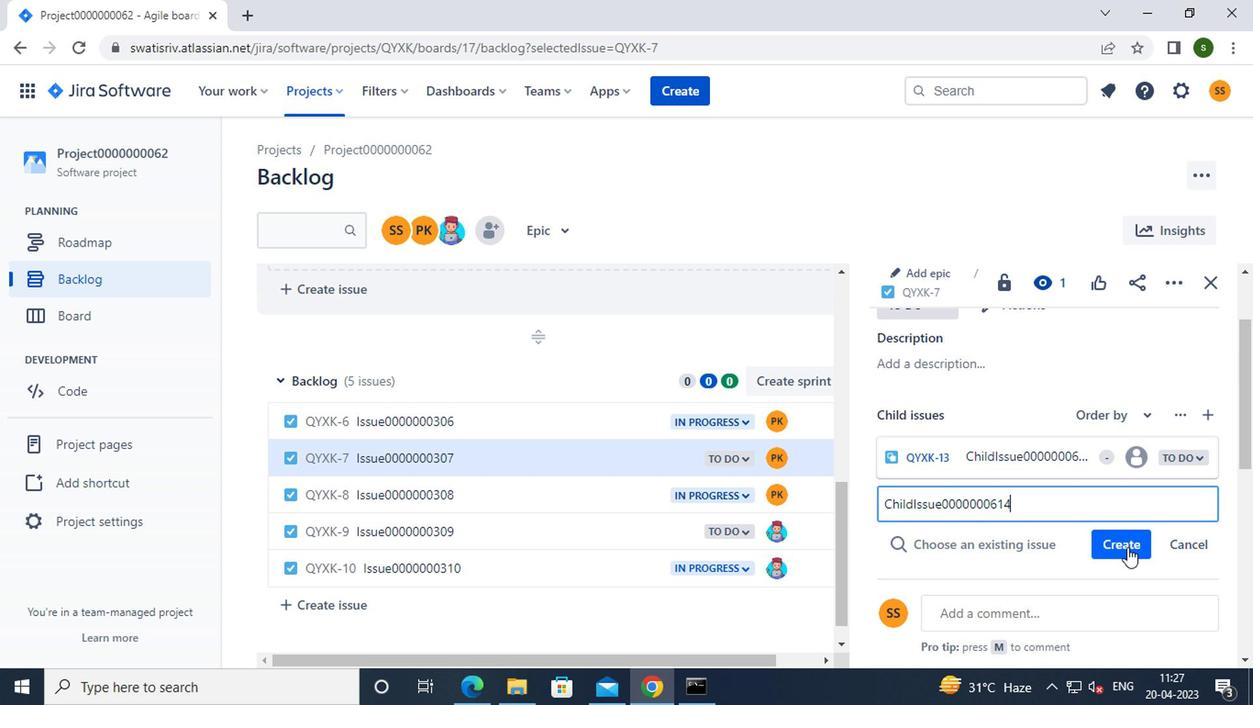 
Action: Mouse moved to (568, 499)
Screenshot: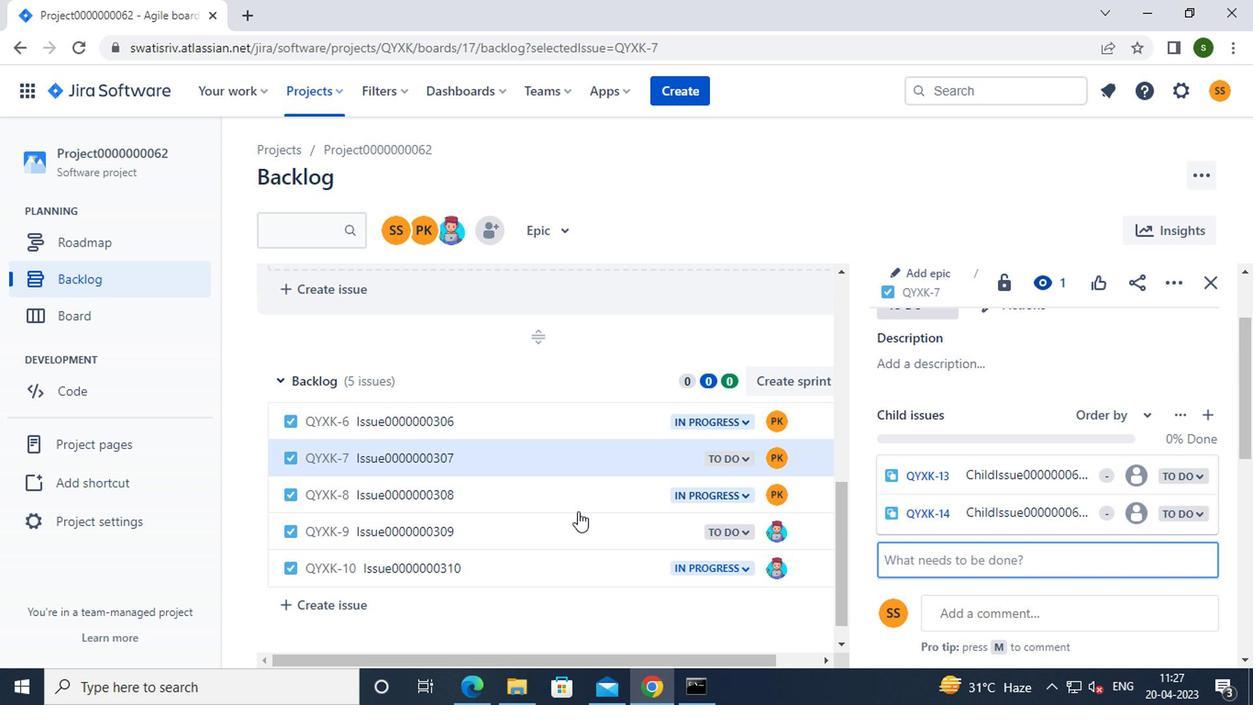 
Action: Mouse pressed left at (568, 499)
Screenshot: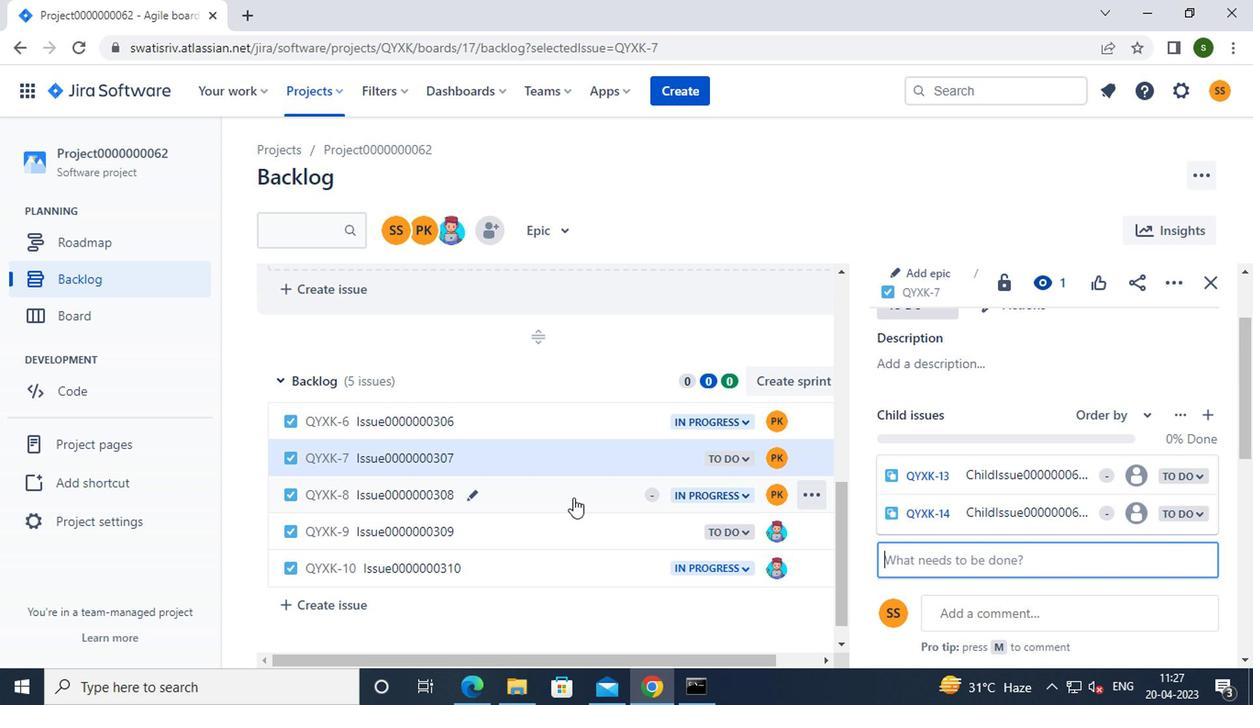 
Action: Mouse moved to (919, 361)
Screenshot: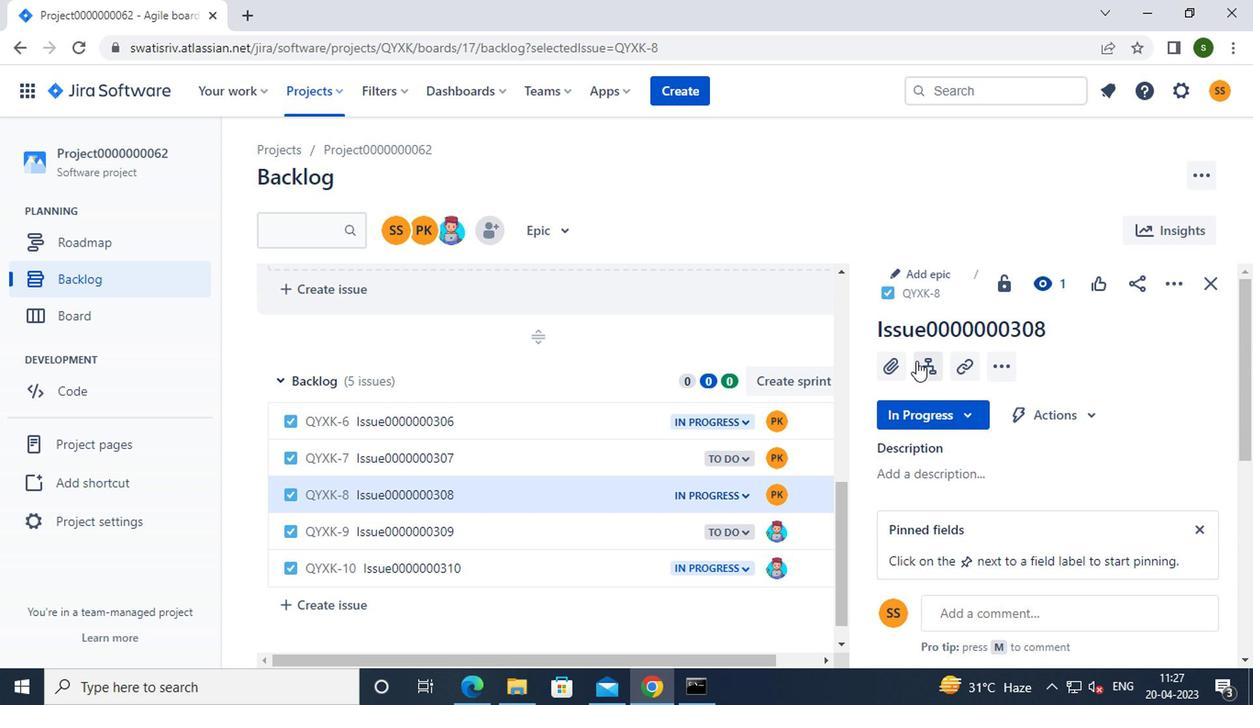 
Action: Mouse pressed left at (919, 361)
Screenshot: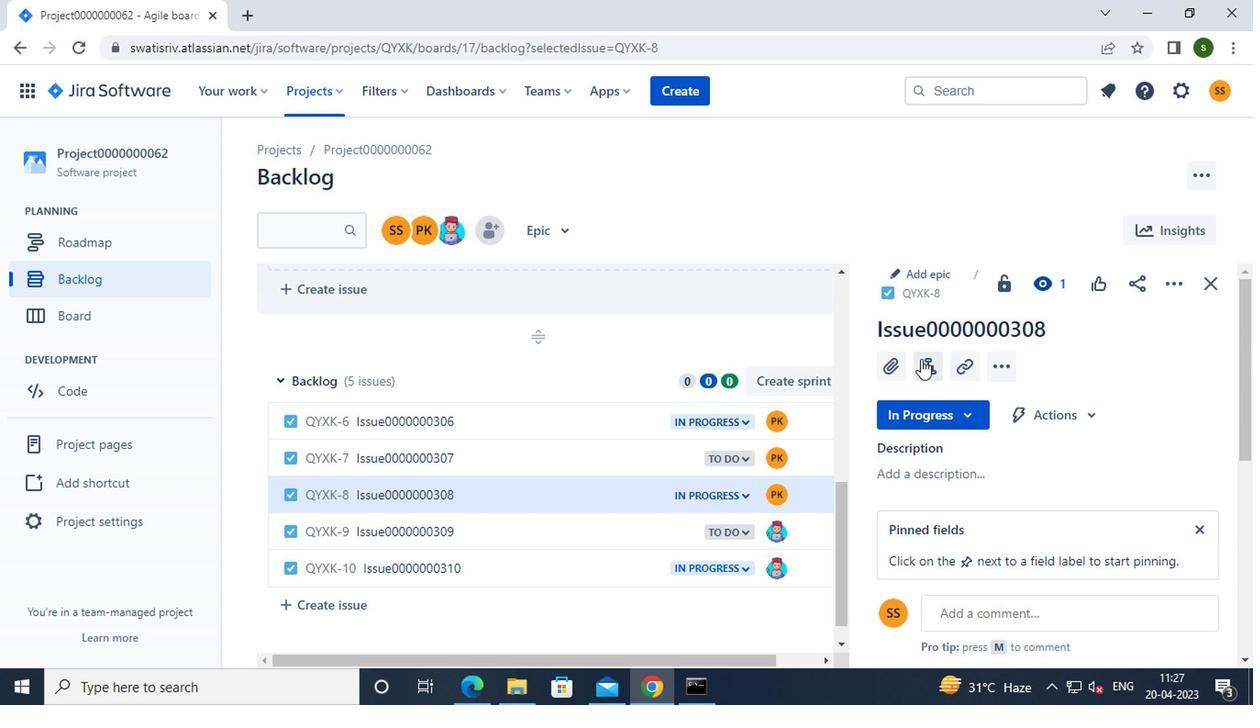 
Action: Mouse moved to (937, 445)
Screenshot: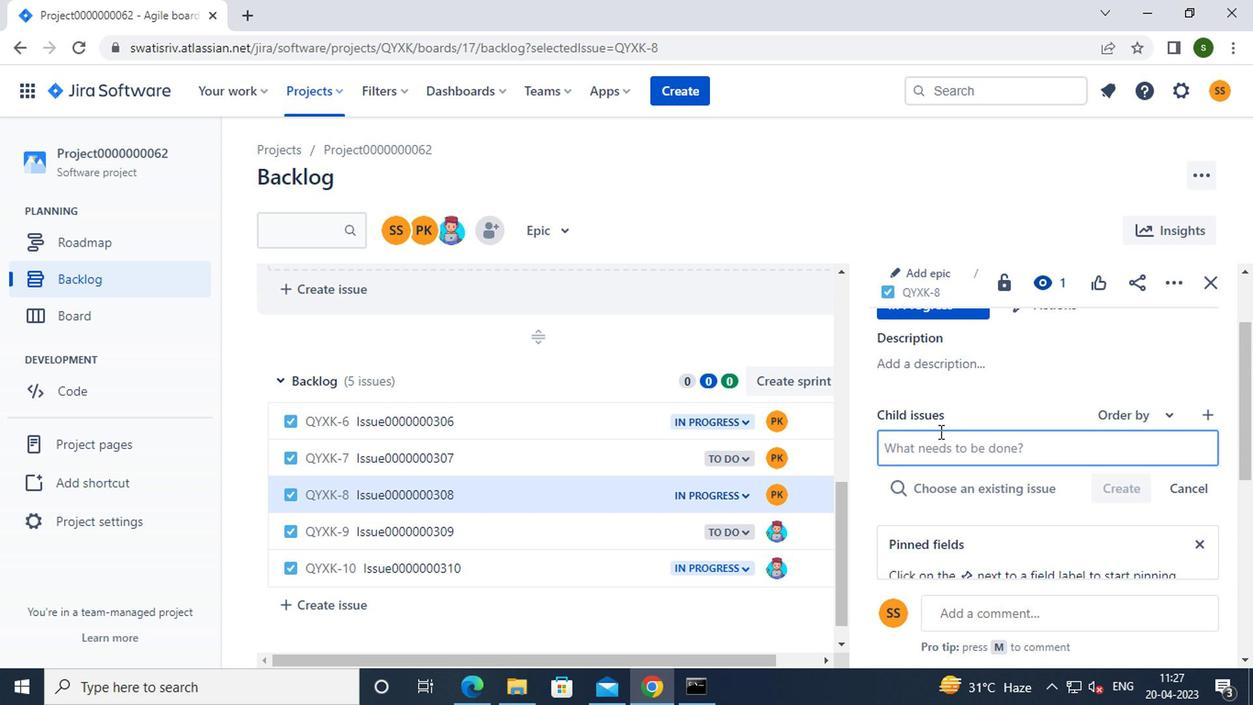 
Action: Mouse pressed left at (937, 445)
Screenshot: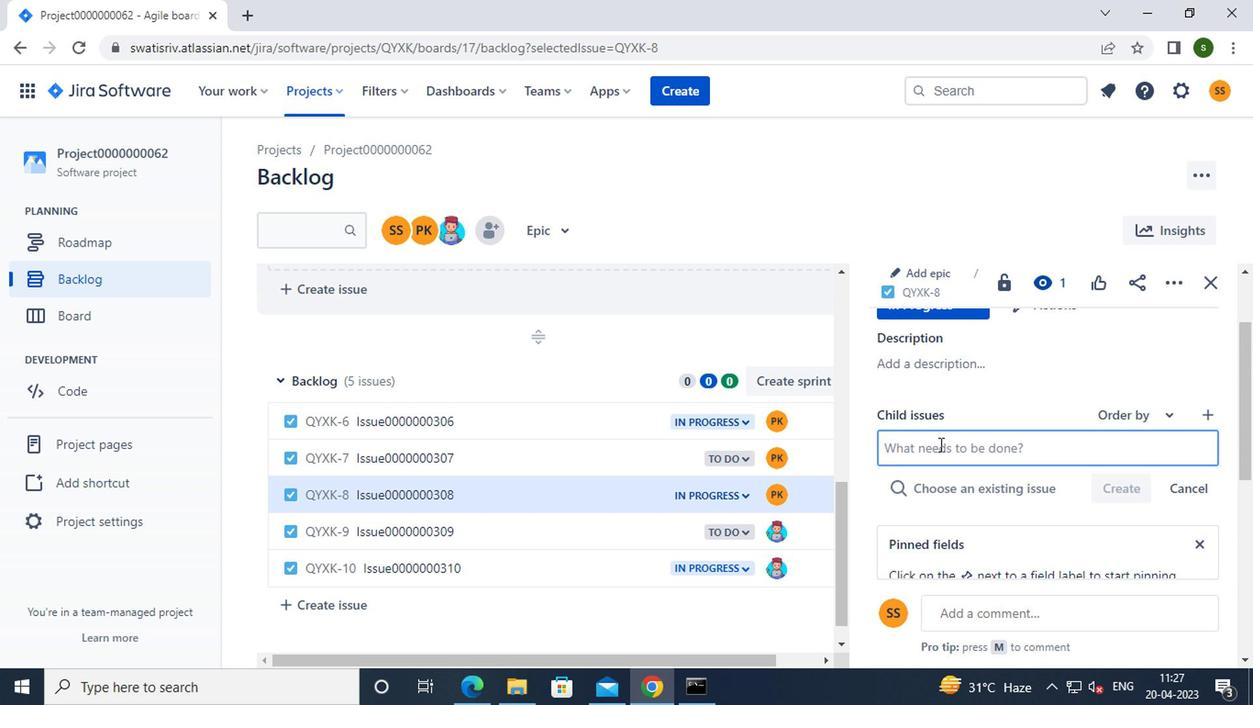 
Action: Mouse moved to (938, 447)
Screenshot: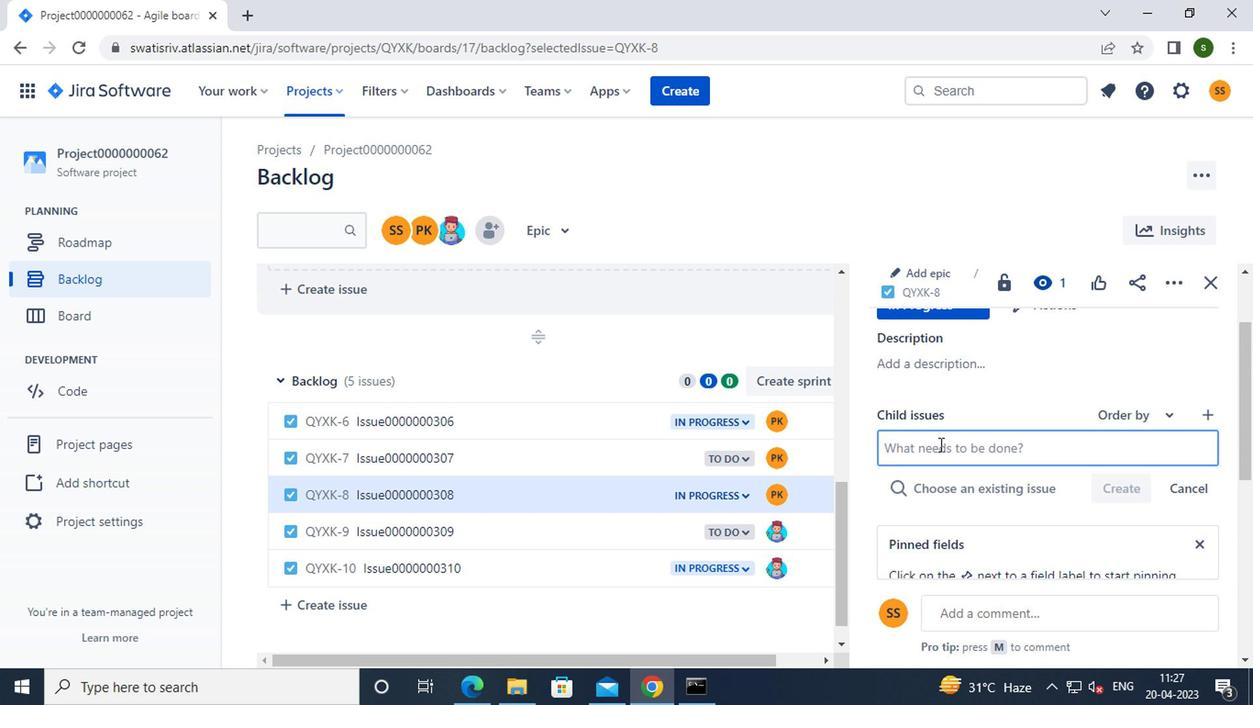 
Action: Key pressed <Key.caps_lock>c<Key.caps_lock>hild<Key.caps_lock>i<Key.caps_lock>ssue0000000615
Screenshot: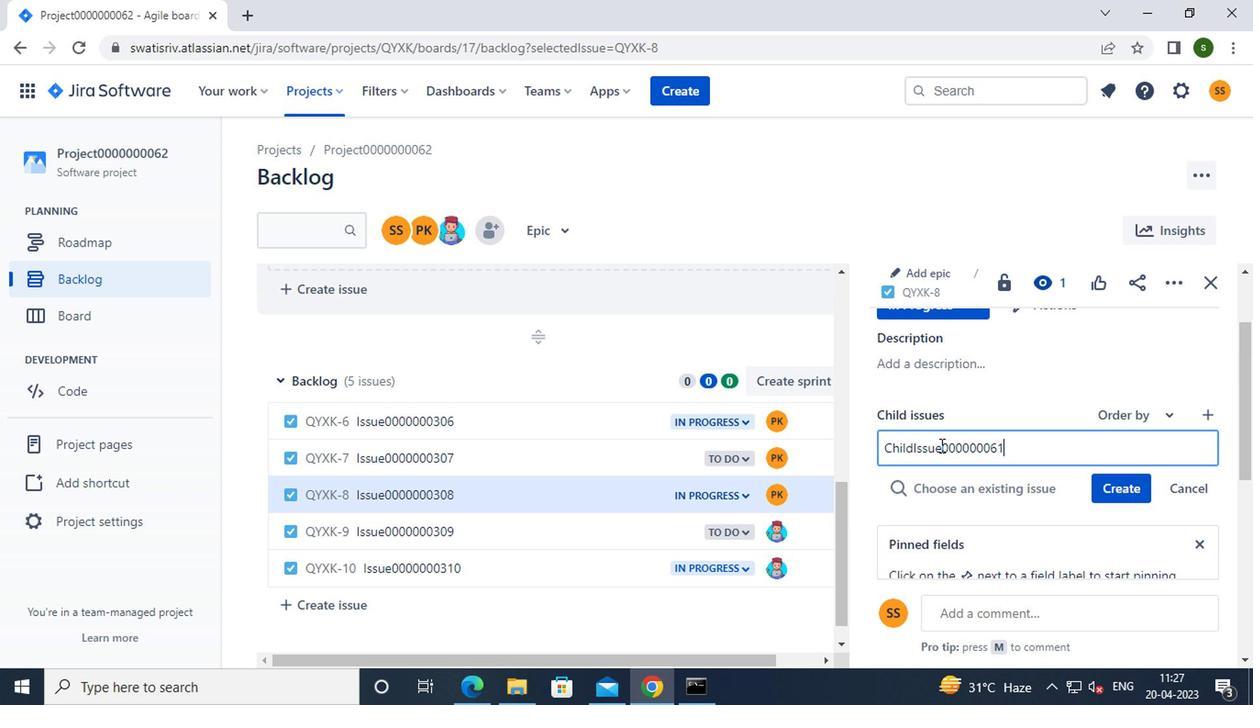 
Action: Mouse moved to (1117, 481)
Screenshot: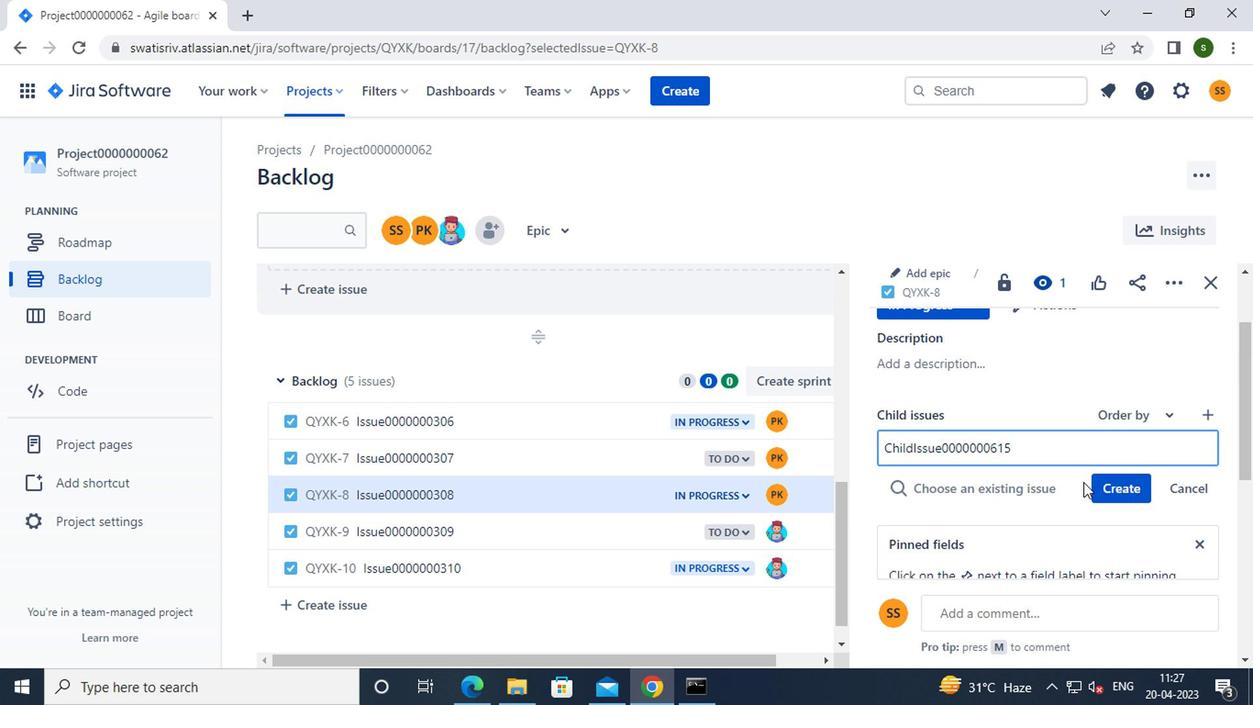 
Action: Mouse pressed left at (1117, 481)
Screenshot: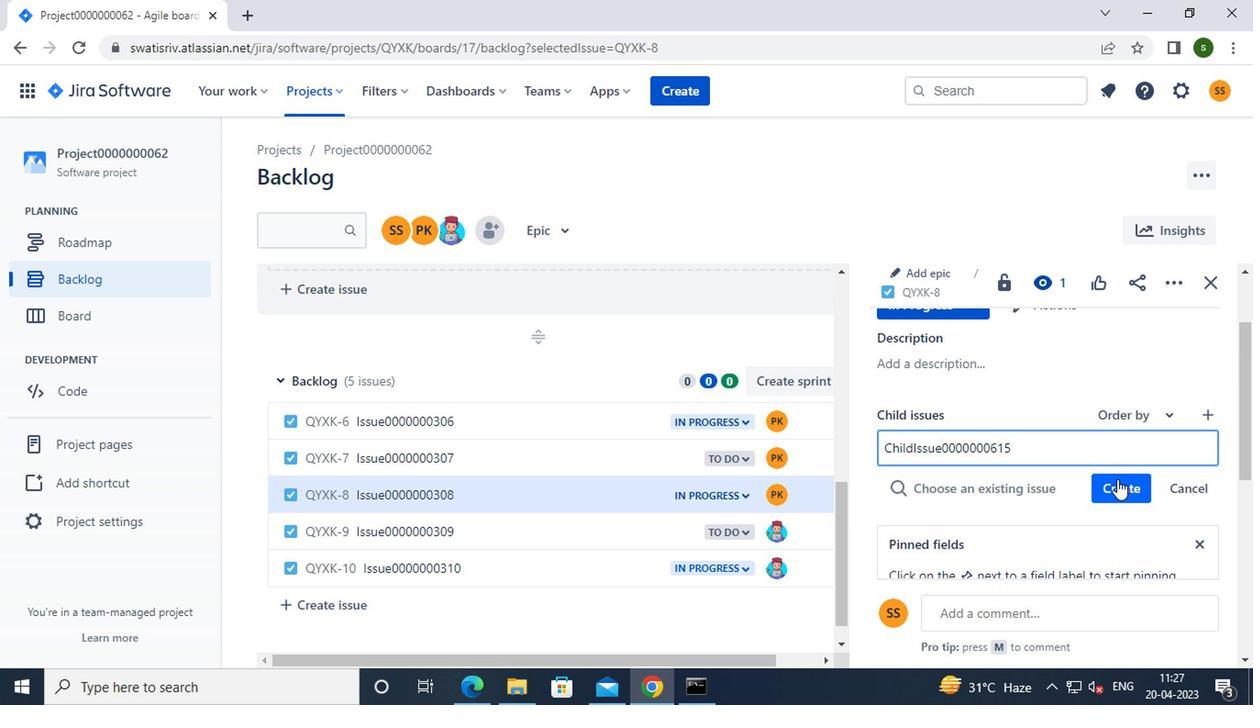 
Action: Key pressed <Key.f8>
Screenshot: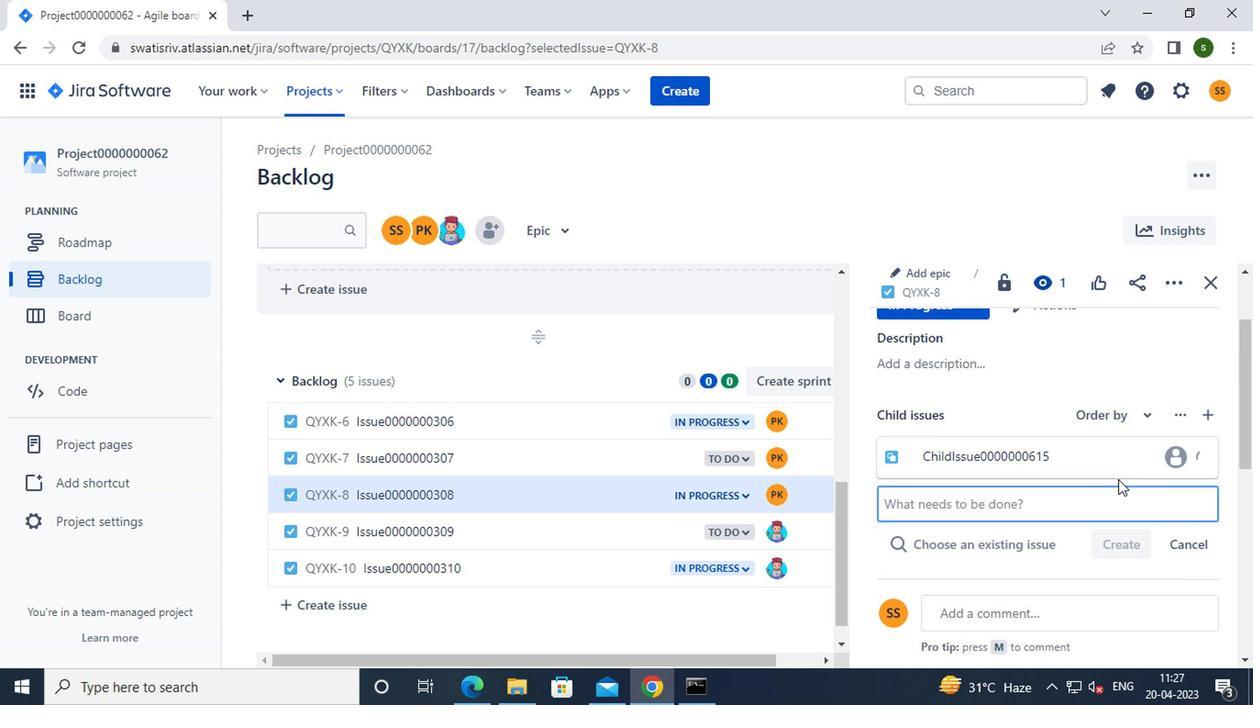 
